 Task: customize the omni channel settings based on your specific business requirements.
Action: Mouse moved to (1172, 94)
Screenshot: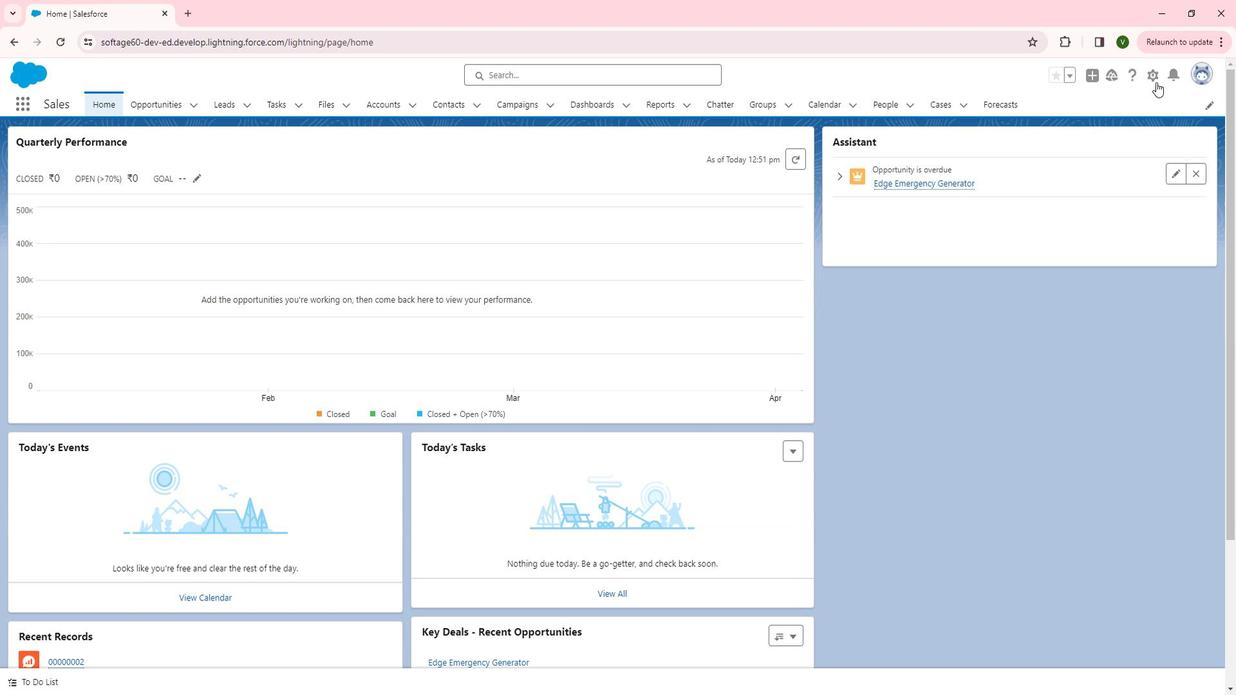 
Action: Mouse pressed left at (1172, 94)
Screenshot: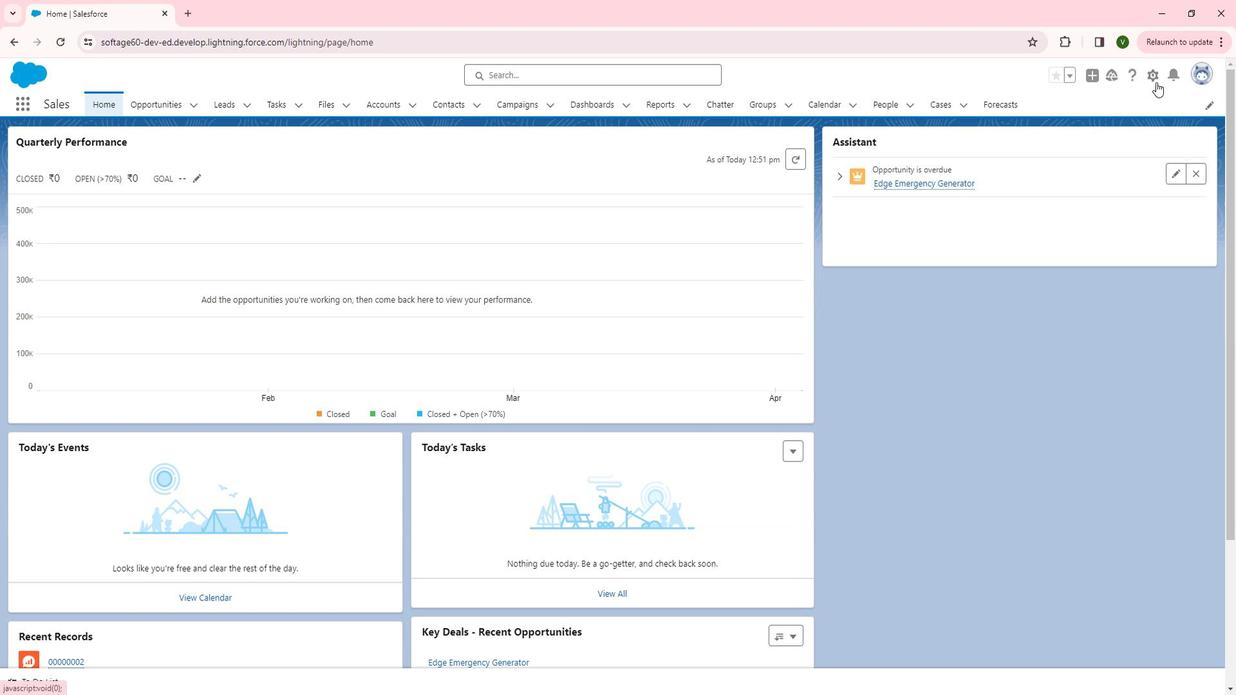 
Action: Mouse moved to (1143, 124)
Screenshot: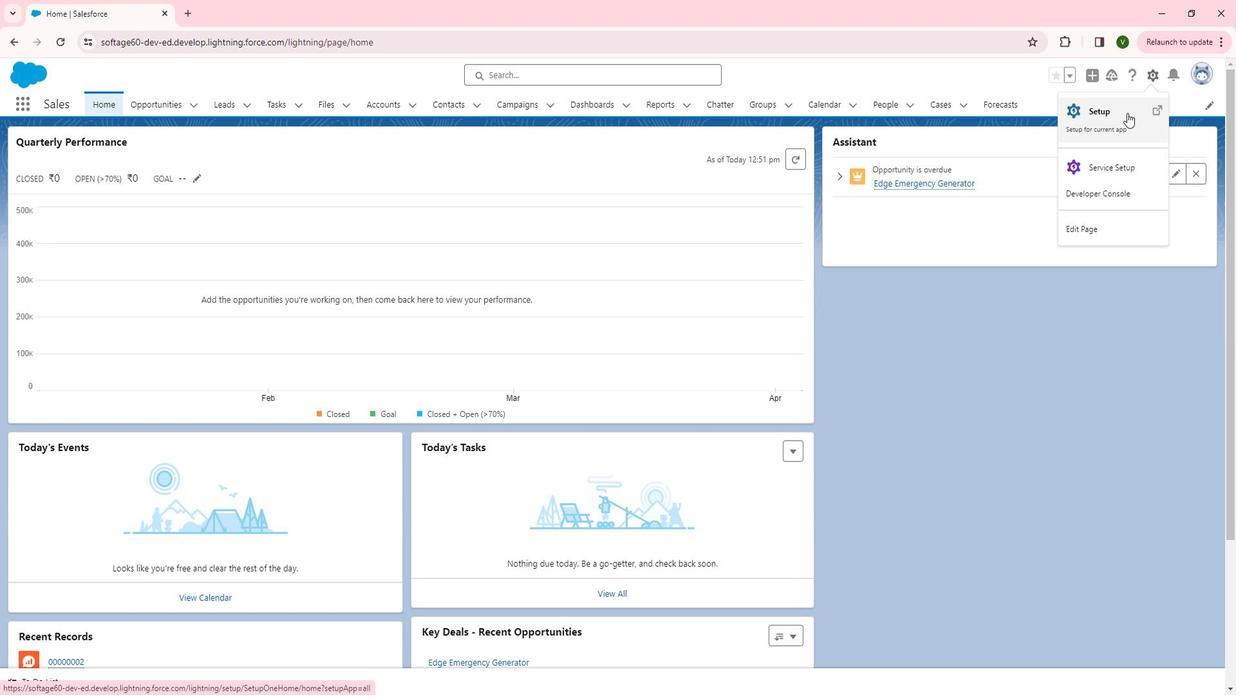 
Action: Mouse pressed left at (1143, 124)
Screenshot: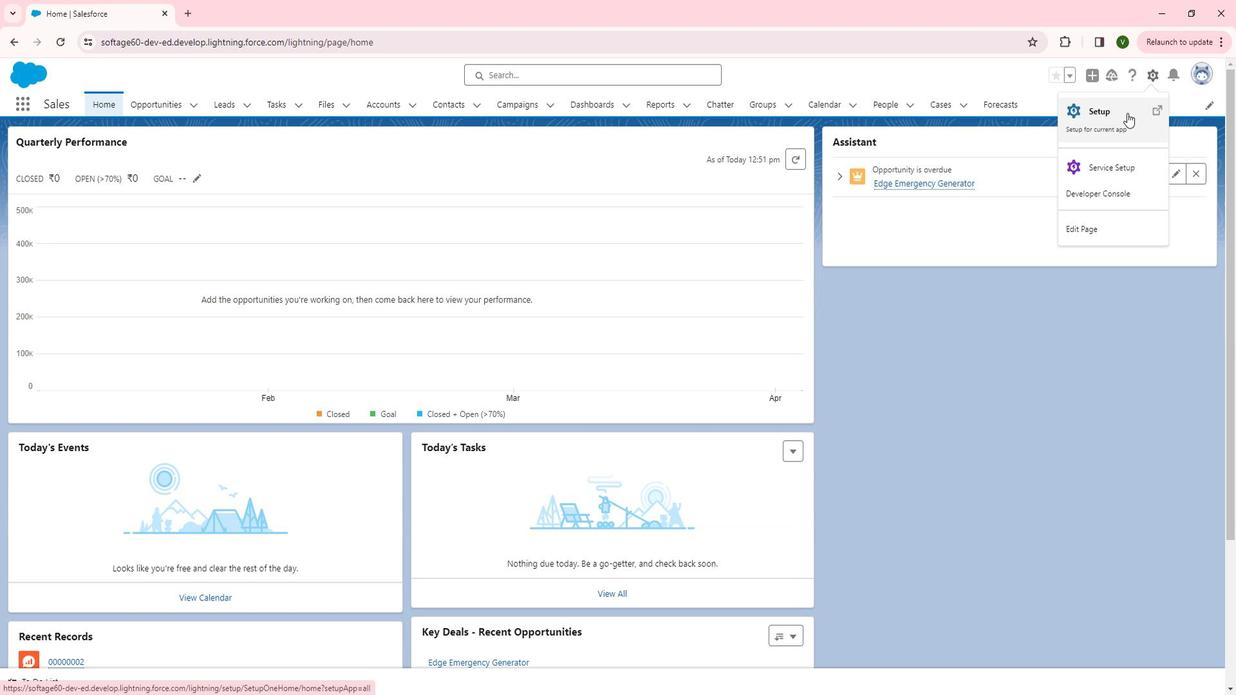 
Action: Mouse moved to (84, 376)
Screenshot: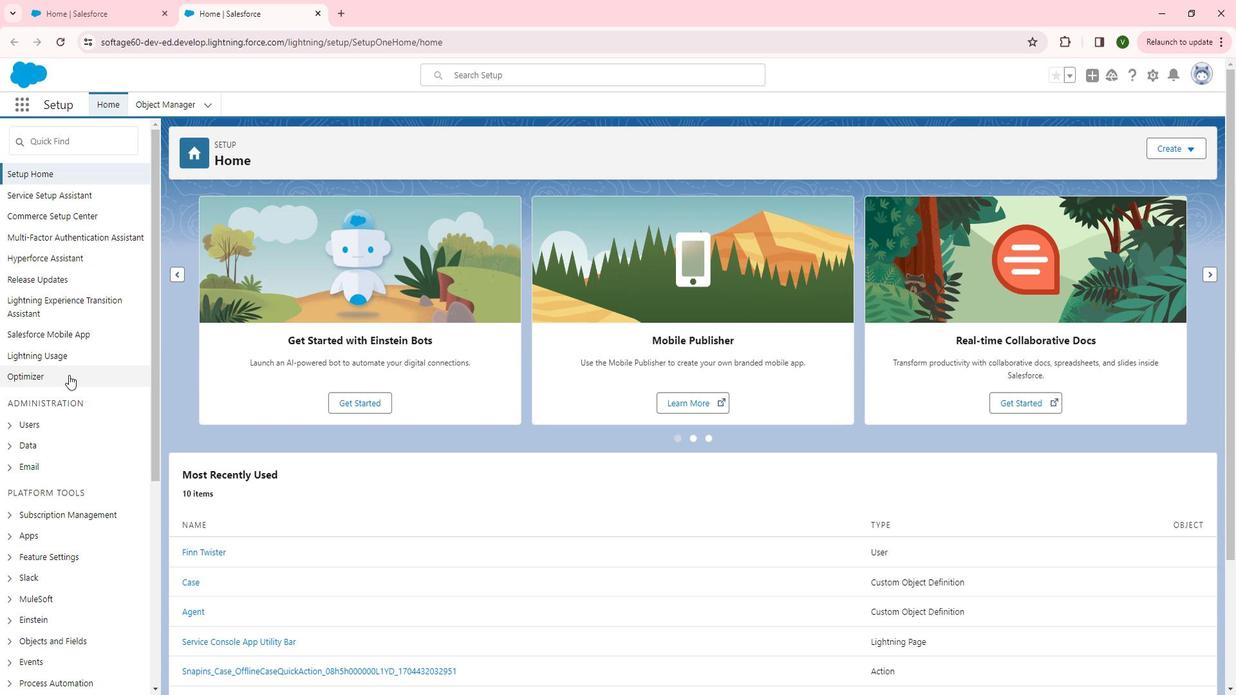 
Action: Mouse scrolled (84, 376) with delta (0, 0)
Screenshot: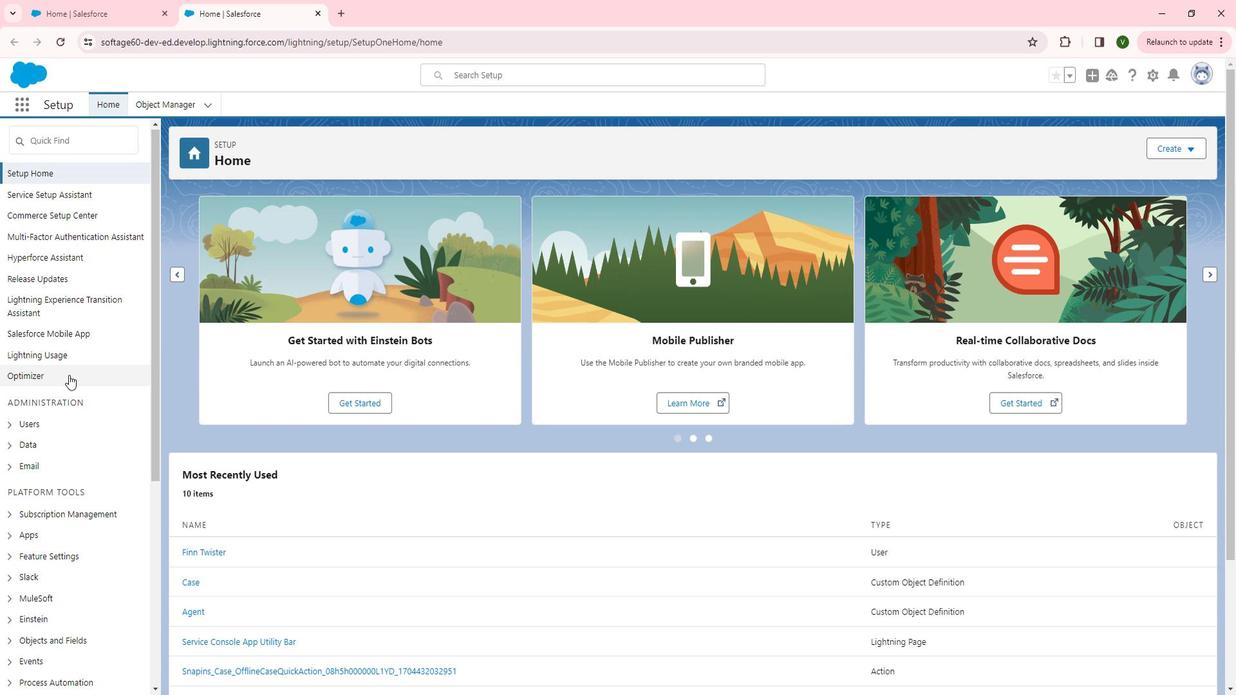 
Action: Mouse scrolled (84, 376) with delta (0, 0)
Screenshot: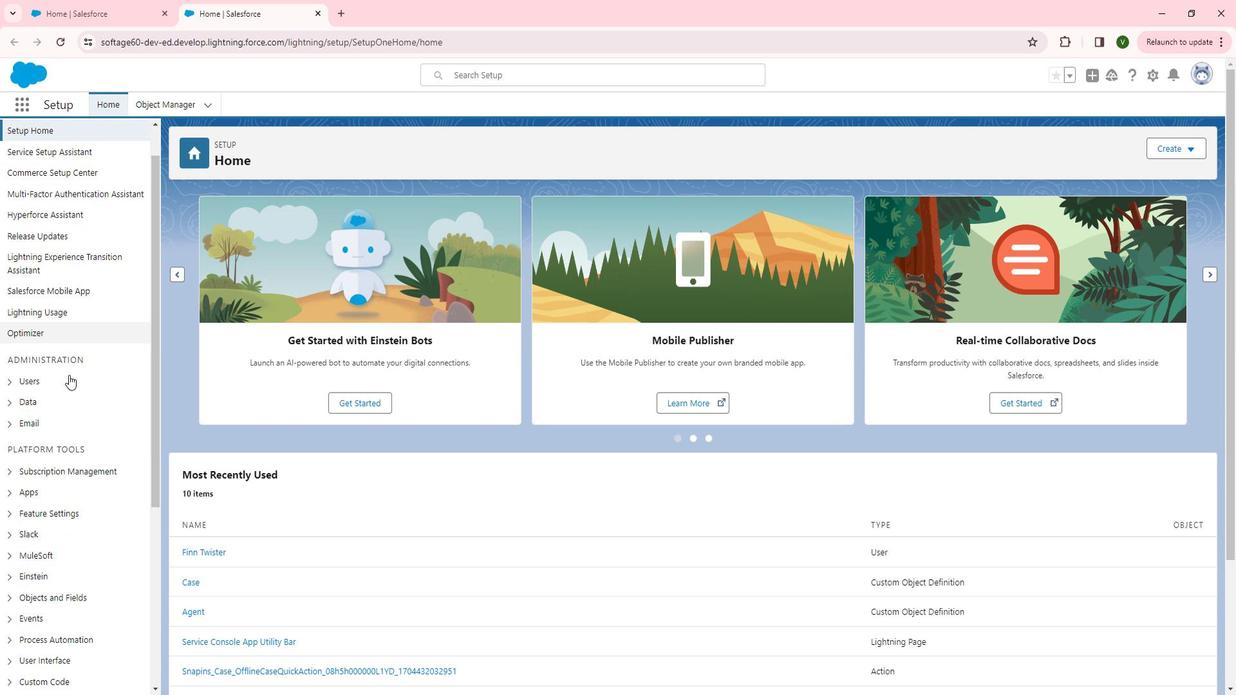 
Action: Mouse moved to (26, 423)
Screenshot: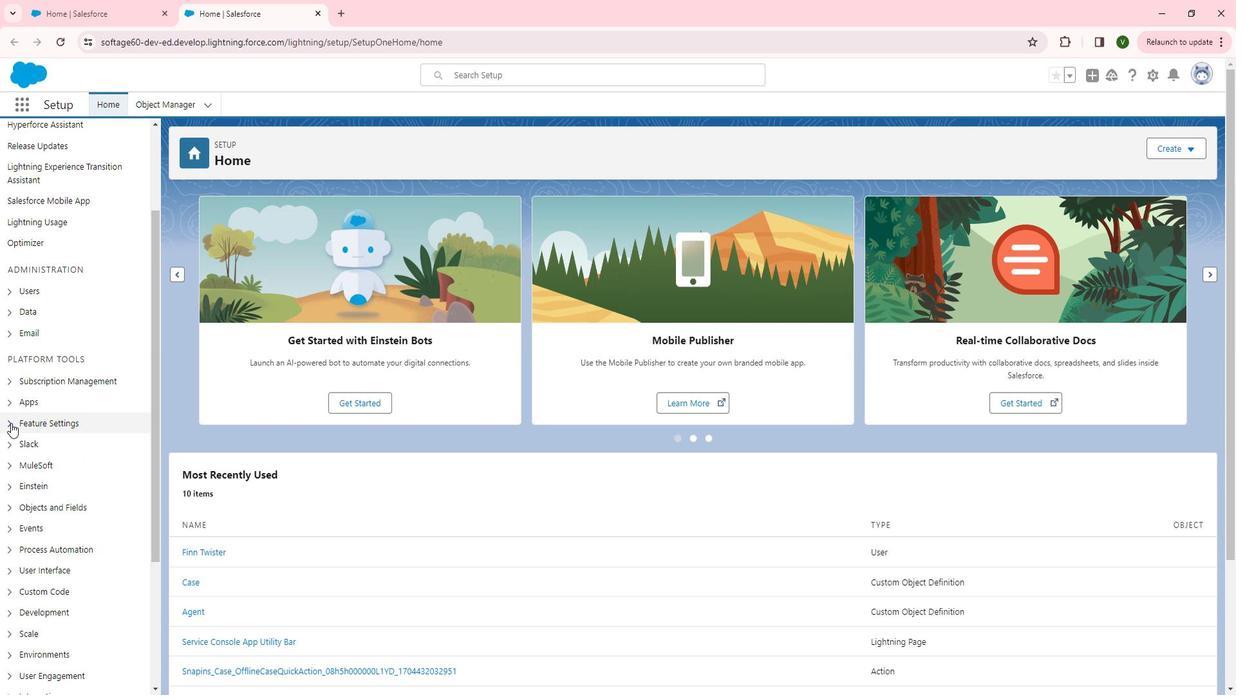 
Action: Mouse pressed left at (26, 423)
Screenshot: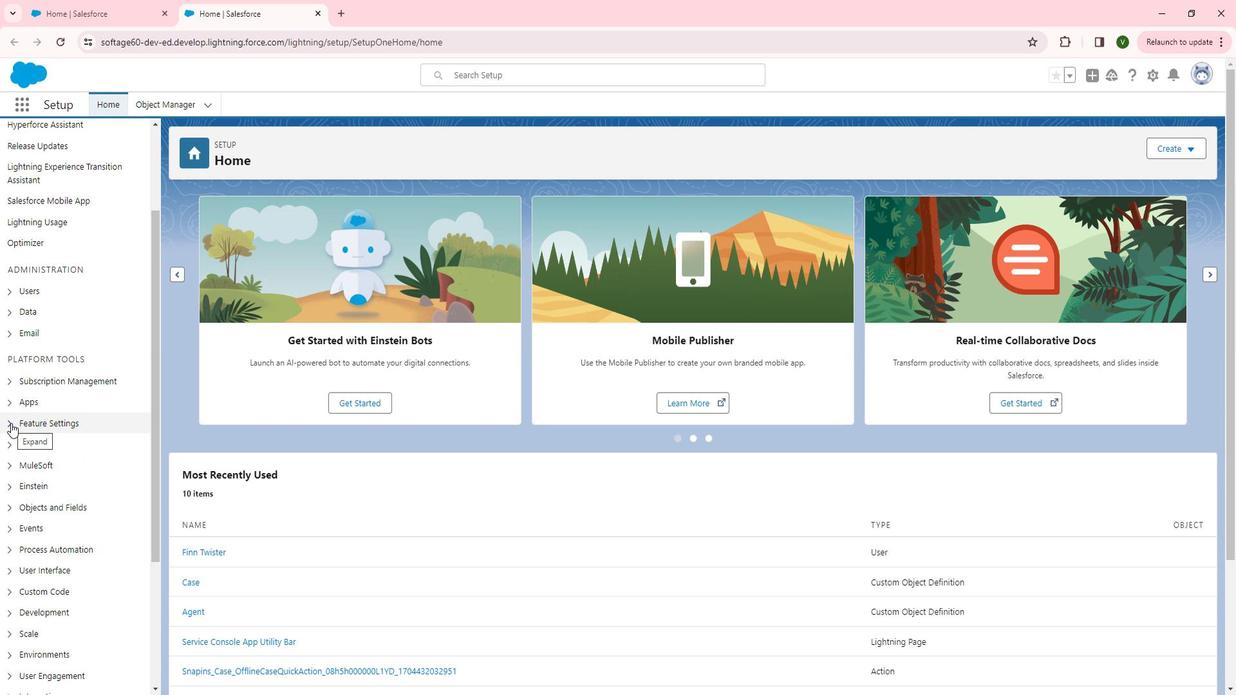 
Action: Mouse moved to (27, 430)
Screenshot: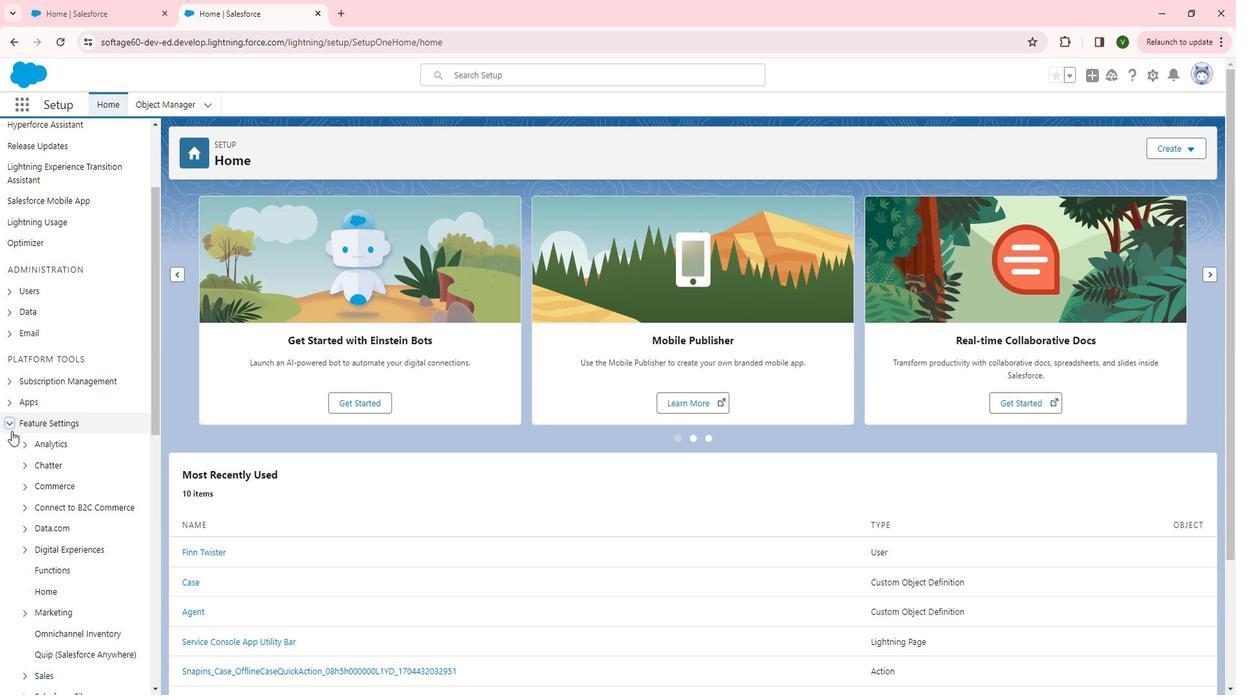 
Action: Mouse scrolled (27, 430) with delta (0, 0)
Screenshot: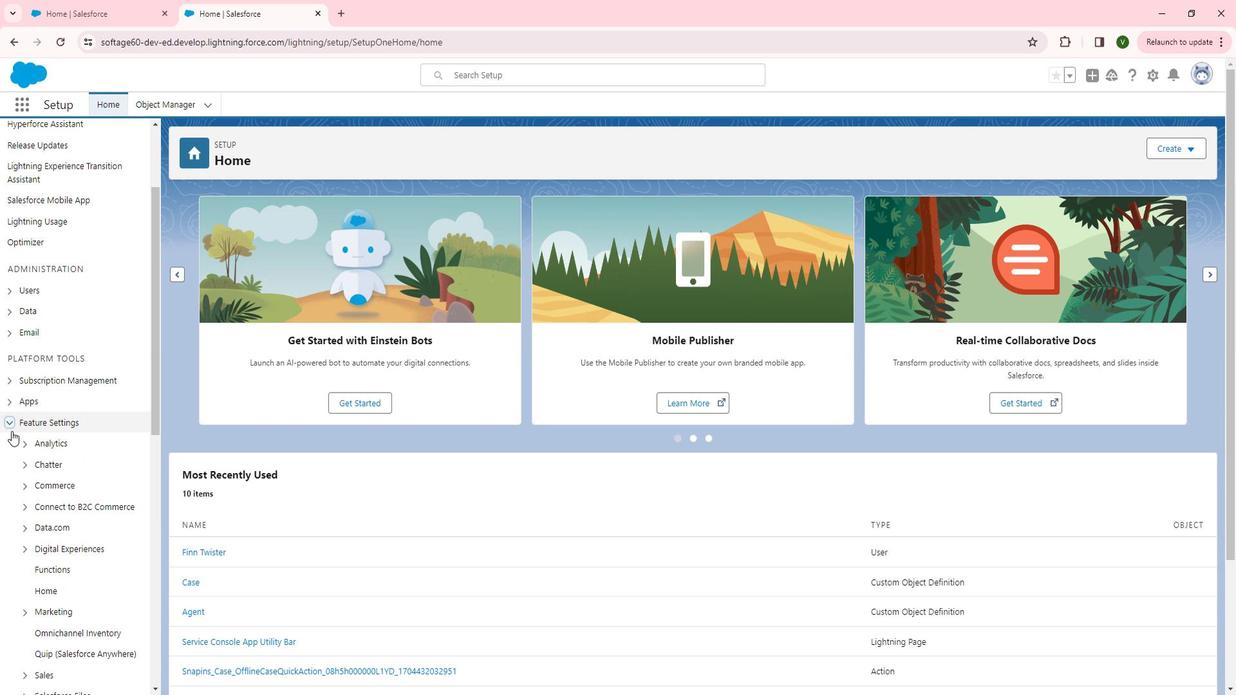 
Action: Mouse scrolled (27, 430) with delta (0, 0)
Screenshot: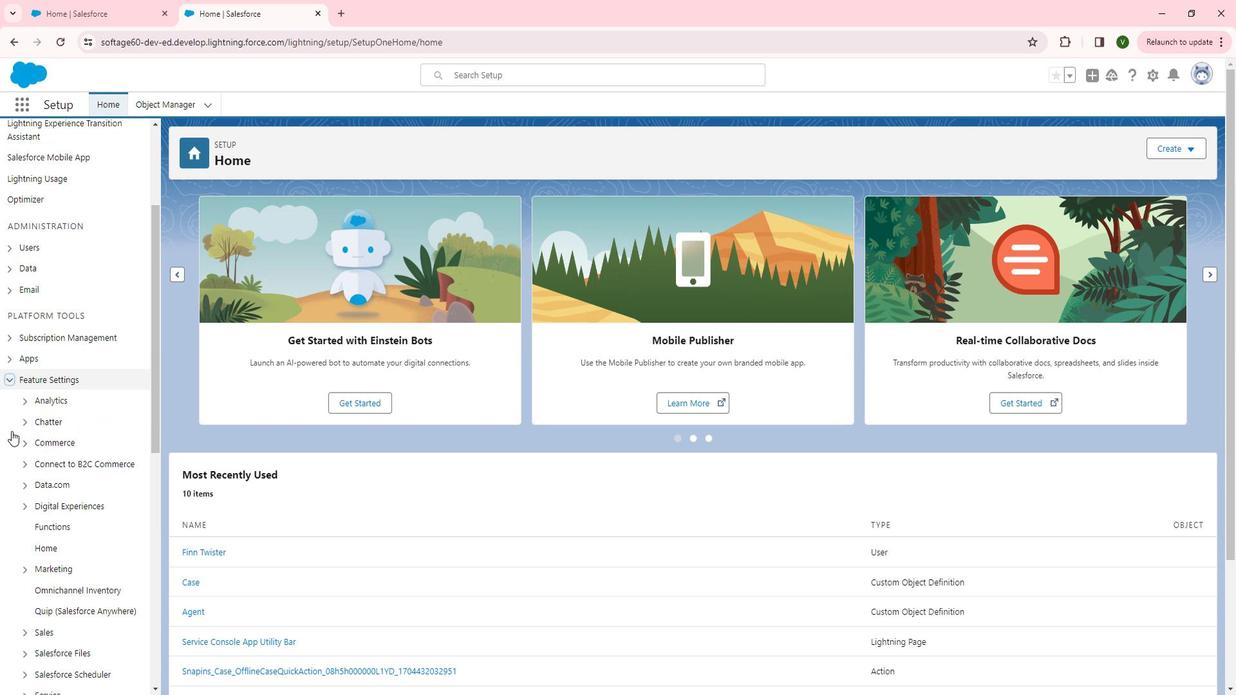 
Action: Mouse moved to (67, 452)
Screenshot: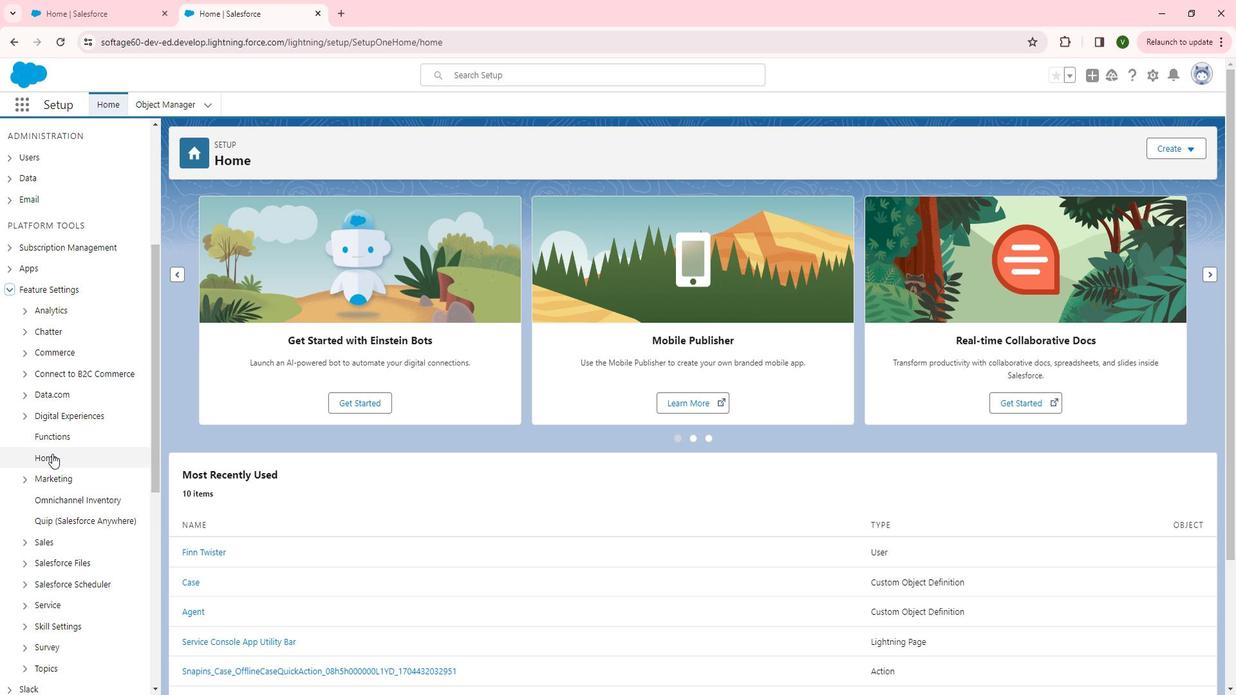 
Action: Mouse scrolled (67, 452) with delta (0, 0)
Screenshot: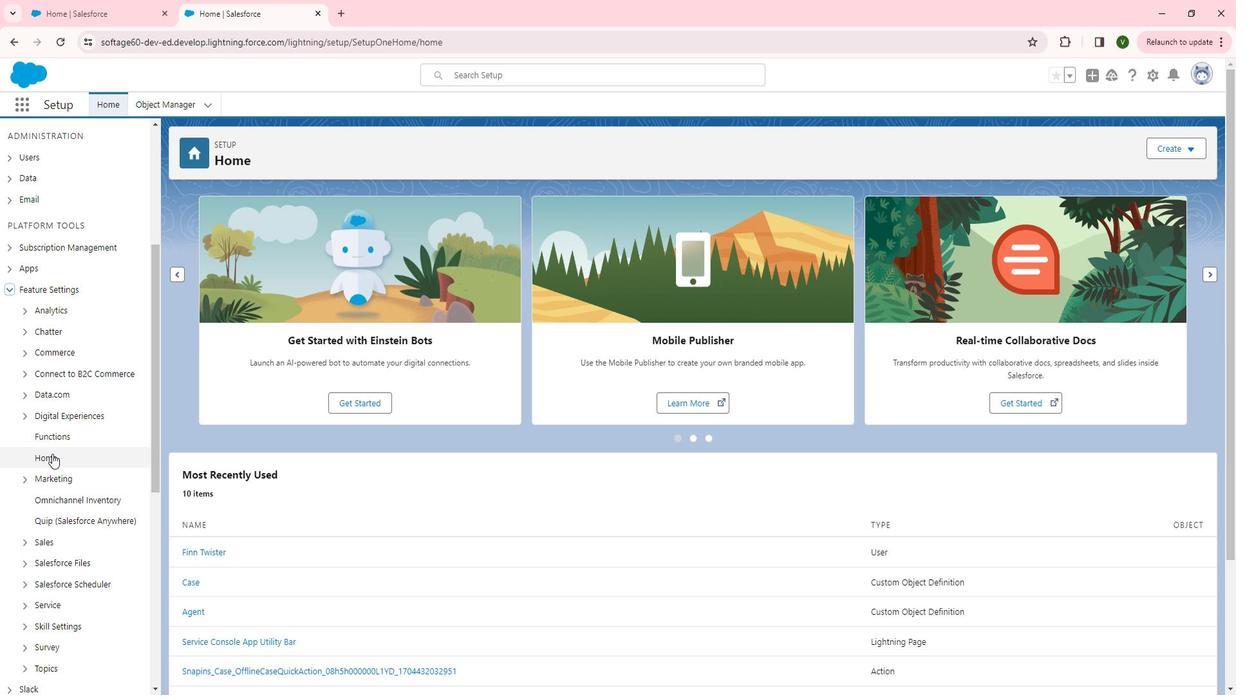 
Action: Mouse moved to (66, 453)
Screenshot: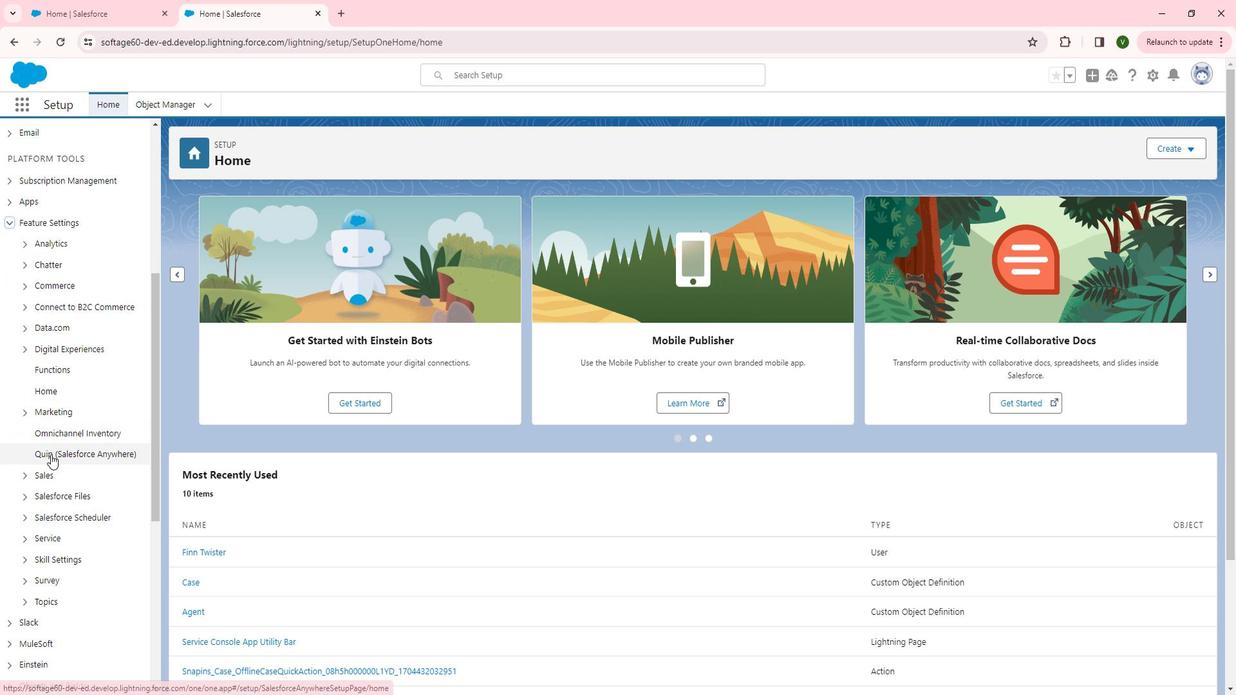 
Action: Mouse scrolled (66, 452) with delta (0, 0)
Screenshot: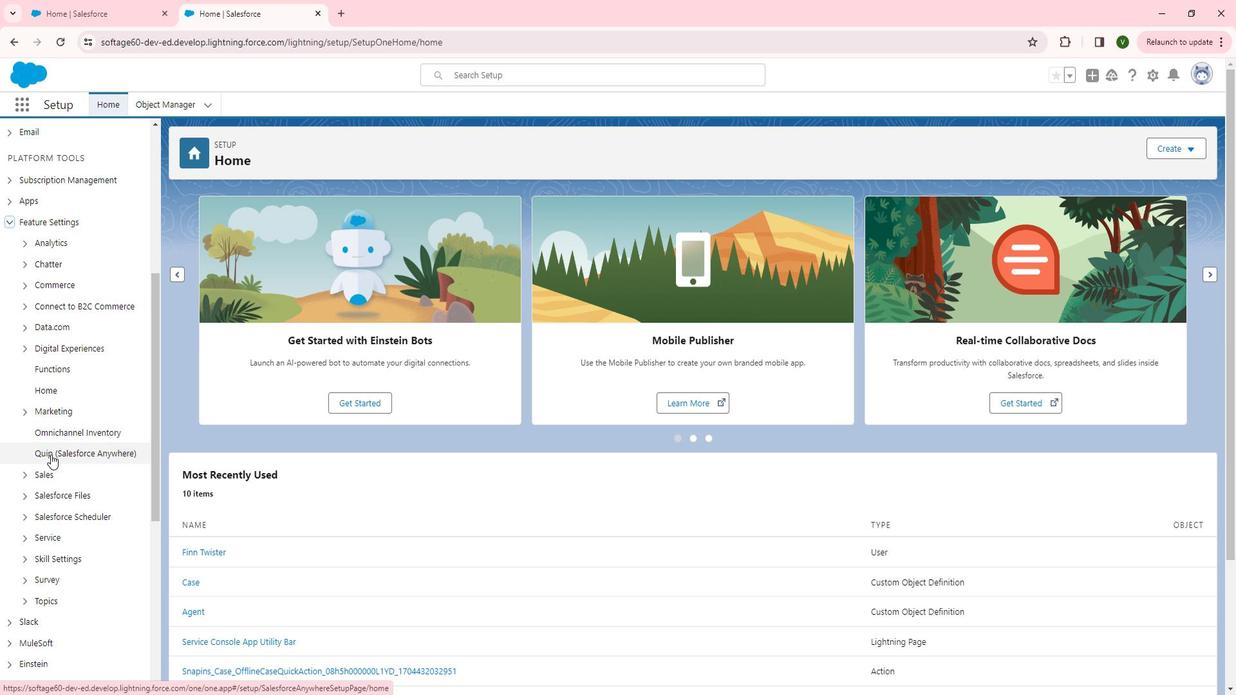 
Action: Mouse moved to (38, 469)
Screenshot: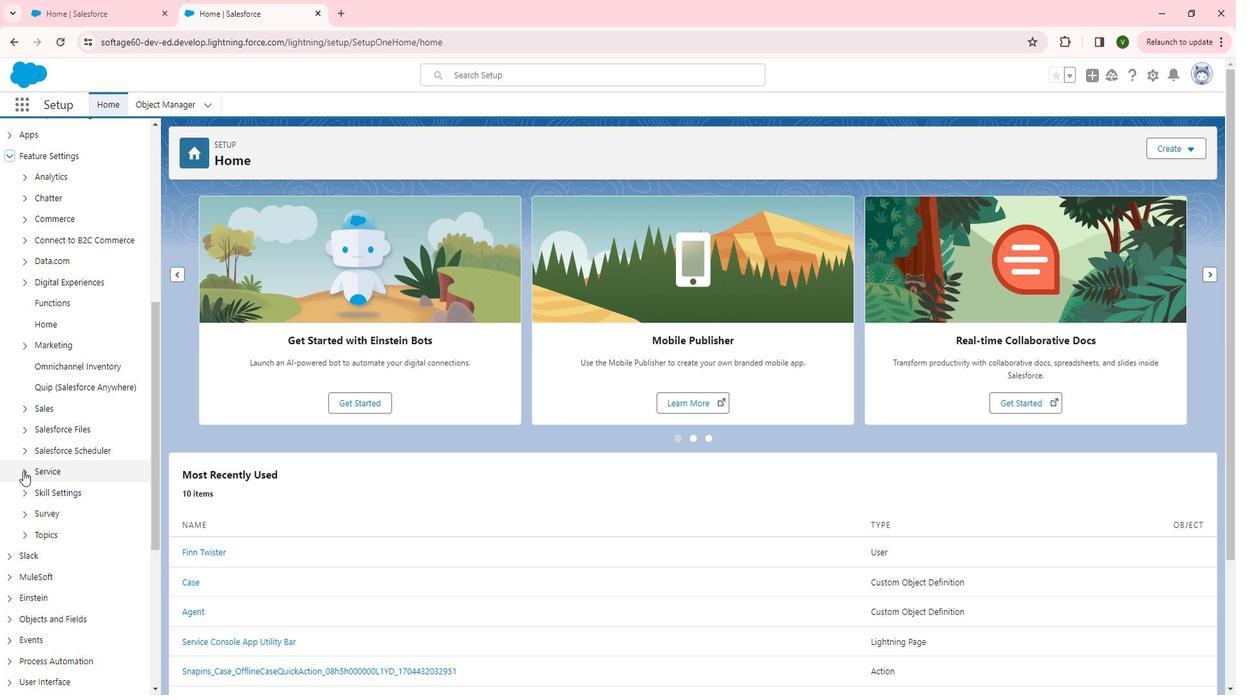 
Action: Mouse pressed left at (38, 469)
Screenshot: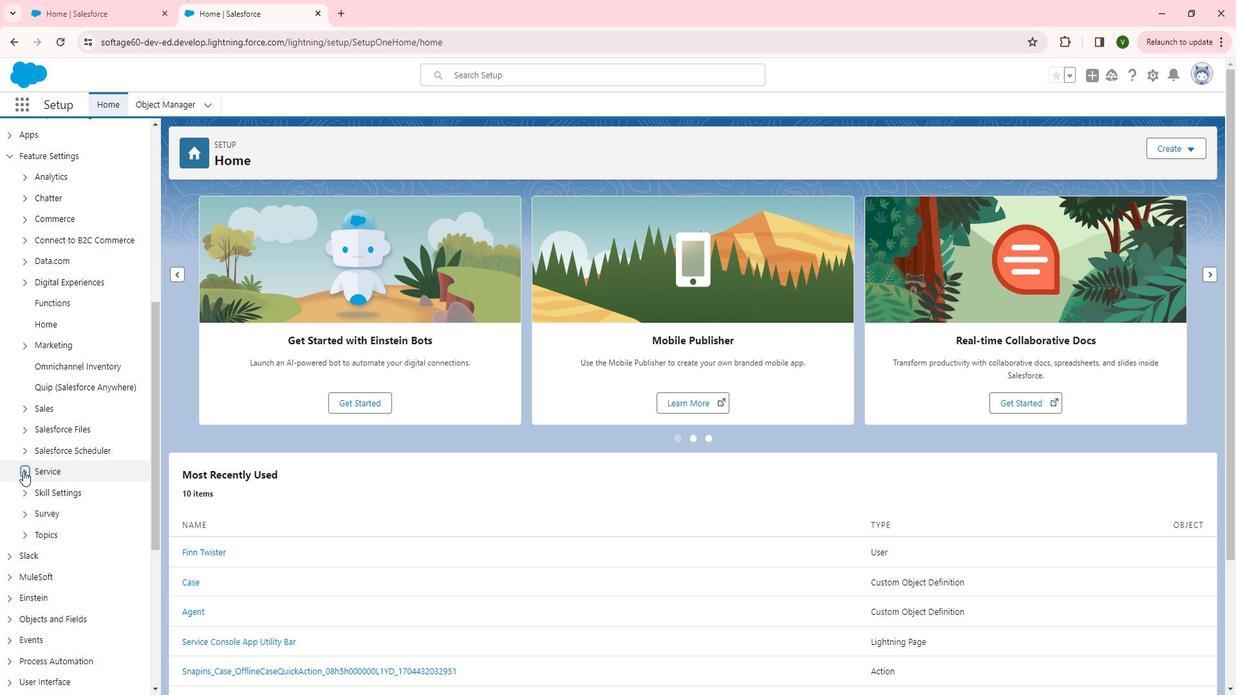 
Action: Mouse moved to (110, 471)
Screenshot: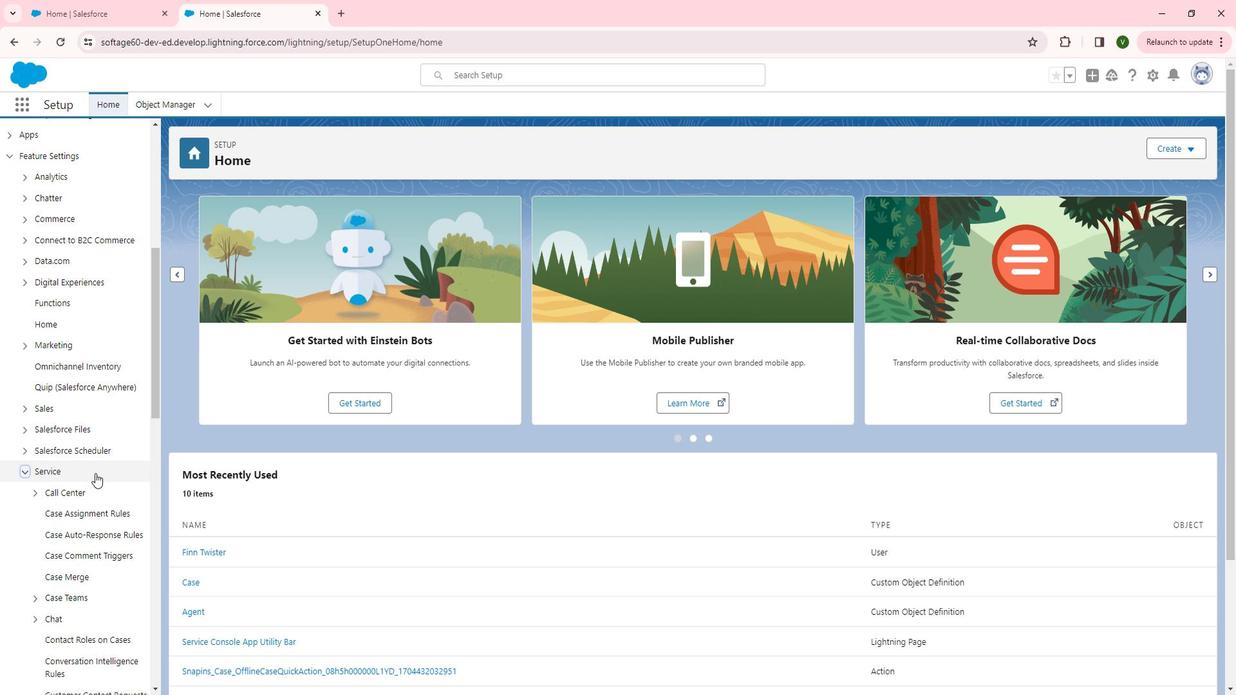 
Action: Mouse scrolled (110, 470) with delta (0, 0)
Screenshot: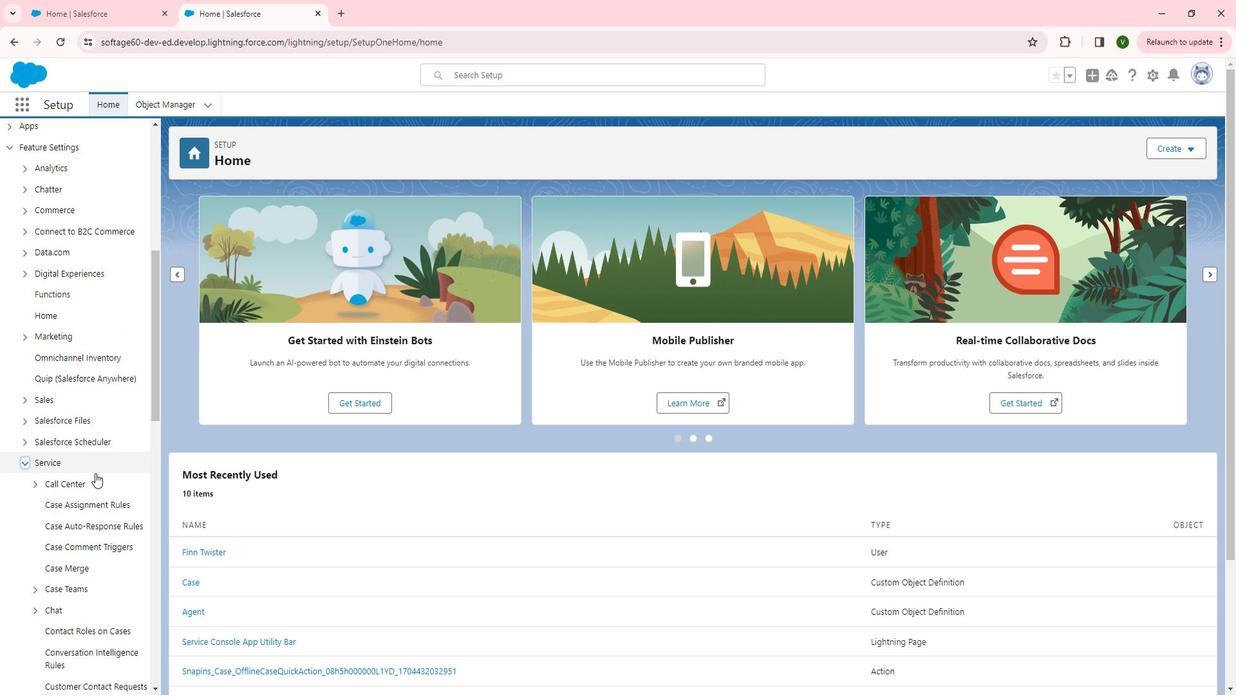 
Action: Mouse scrolled (110, 470) with delta (0, 0)
Screenshot: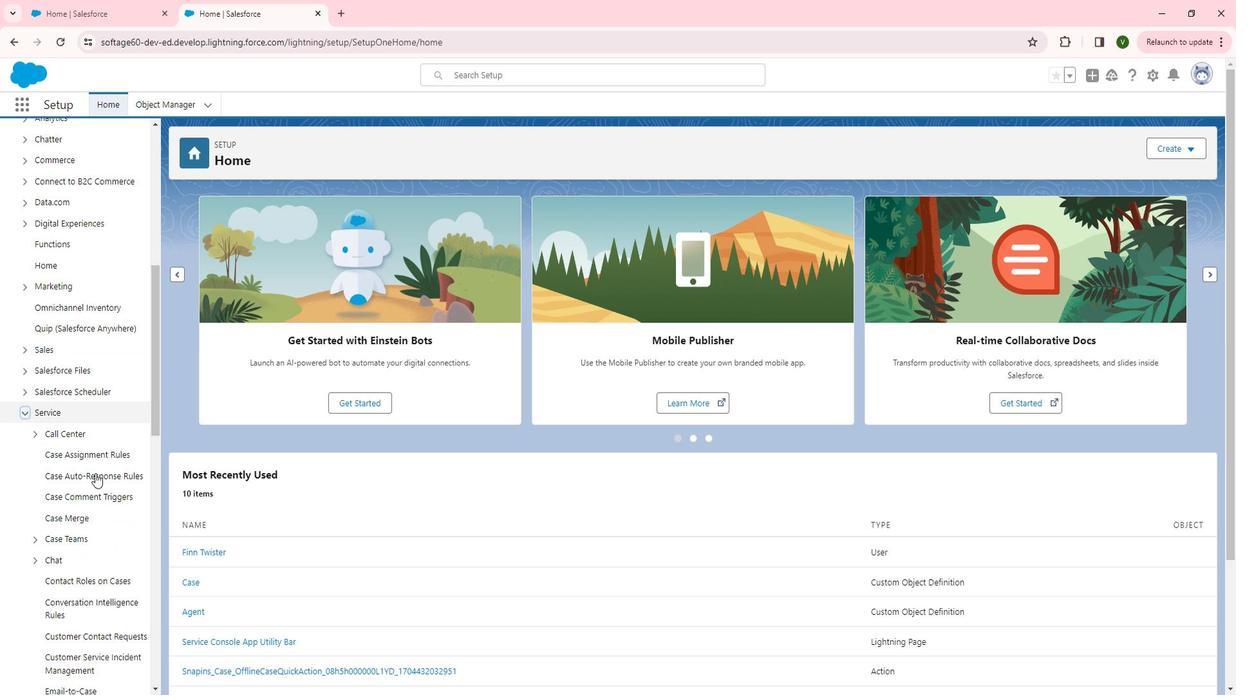 
Action: Mouse scrolled (110, 470) with delta (0, 0)
Screenshot: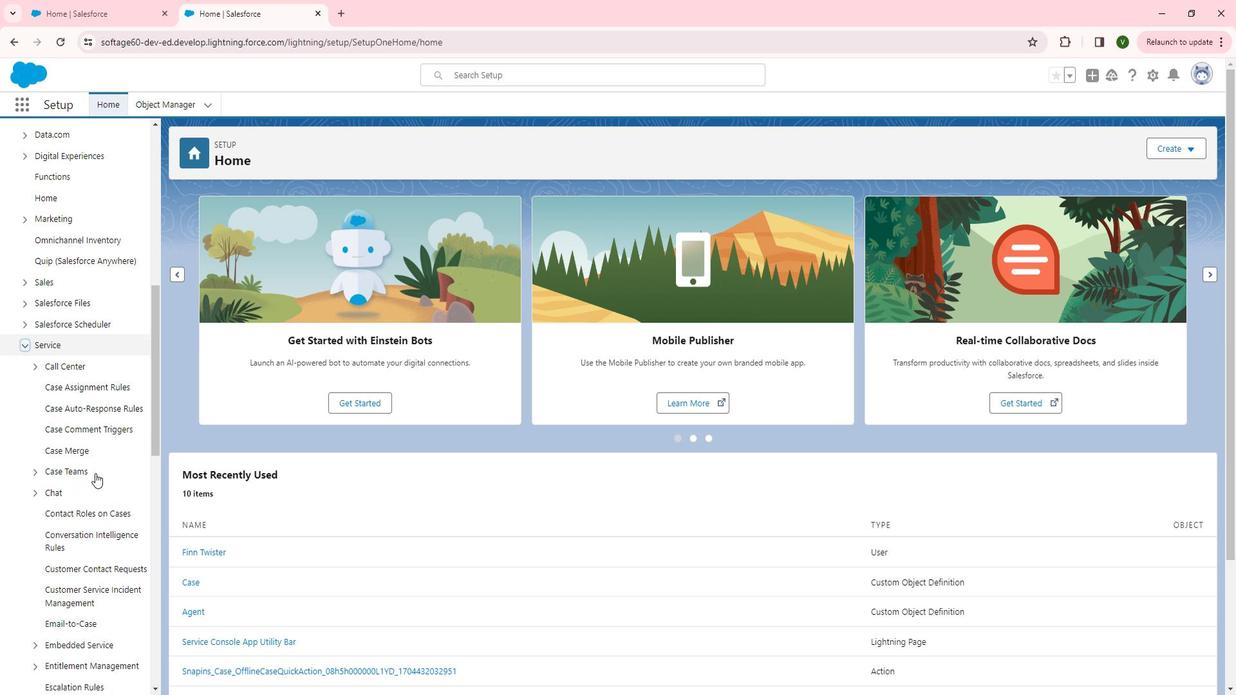 
Action: Mouse scrolled (110, 470) with delta (0, 0)
Screenshot: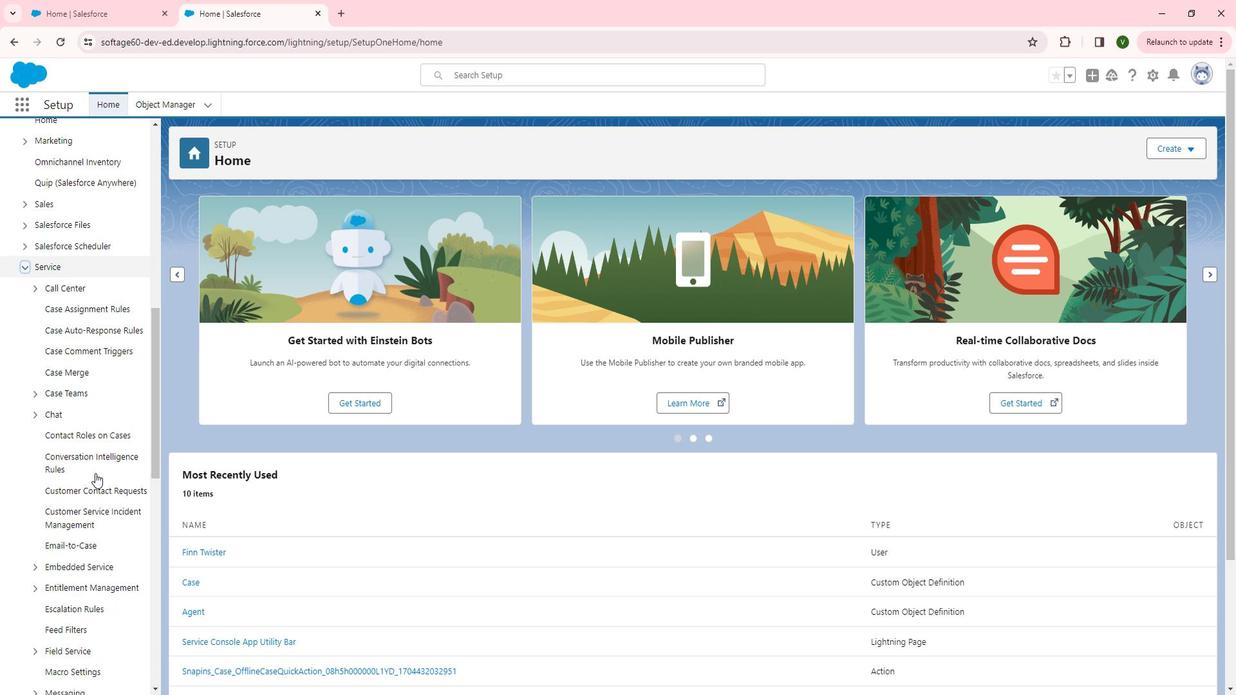 
Action: Mouse moved to (107, 470)
Screenshot: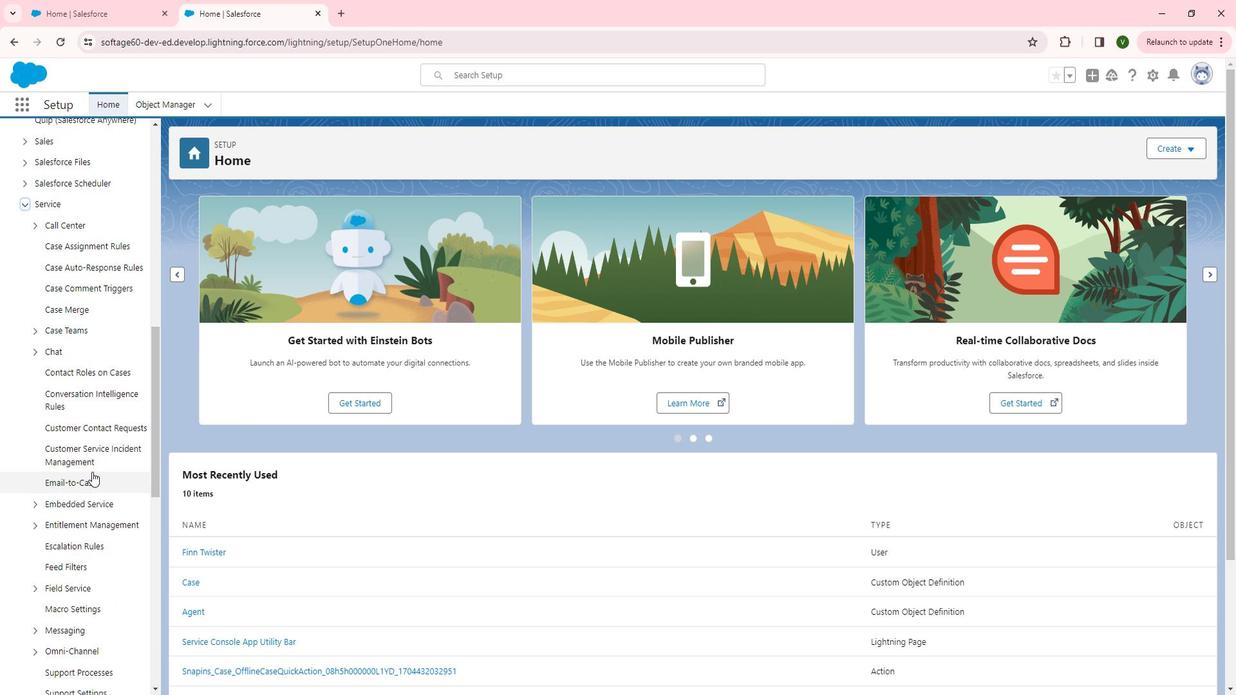 
Action: Mouse scrolled (107, 469) with delta (0, 0)
Screenshot: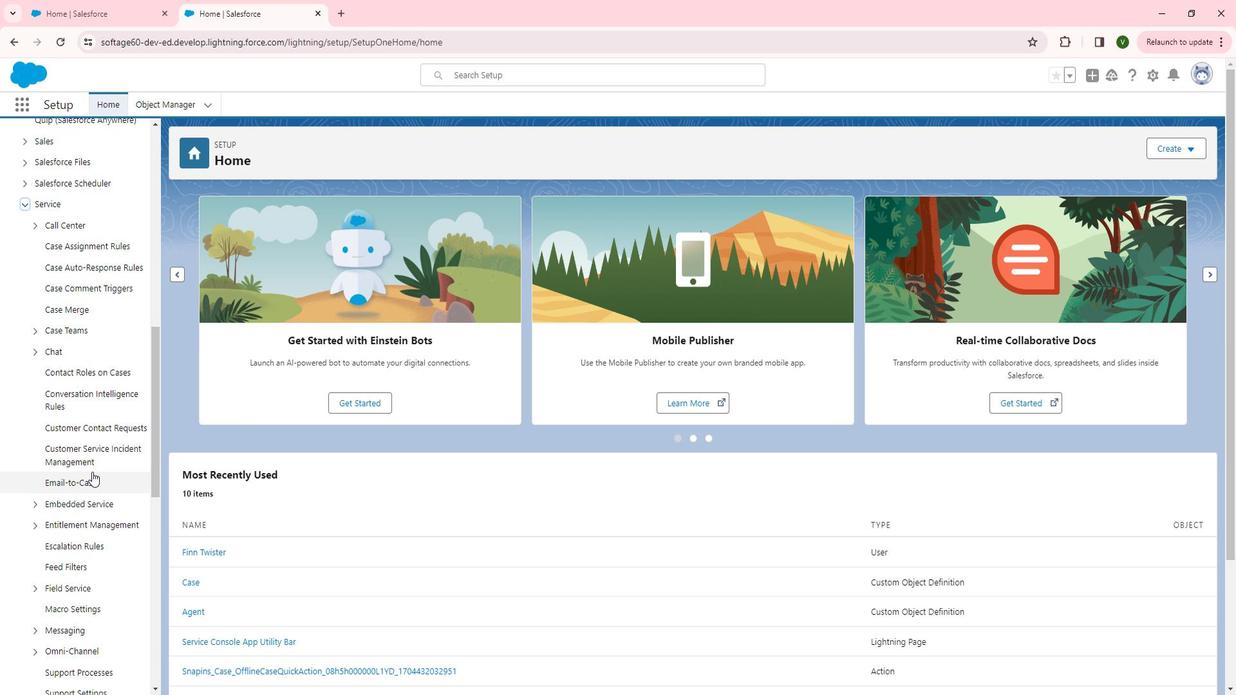
Action: Mouse scrolled (107, 469) with delta (0, 0)
Screenshot: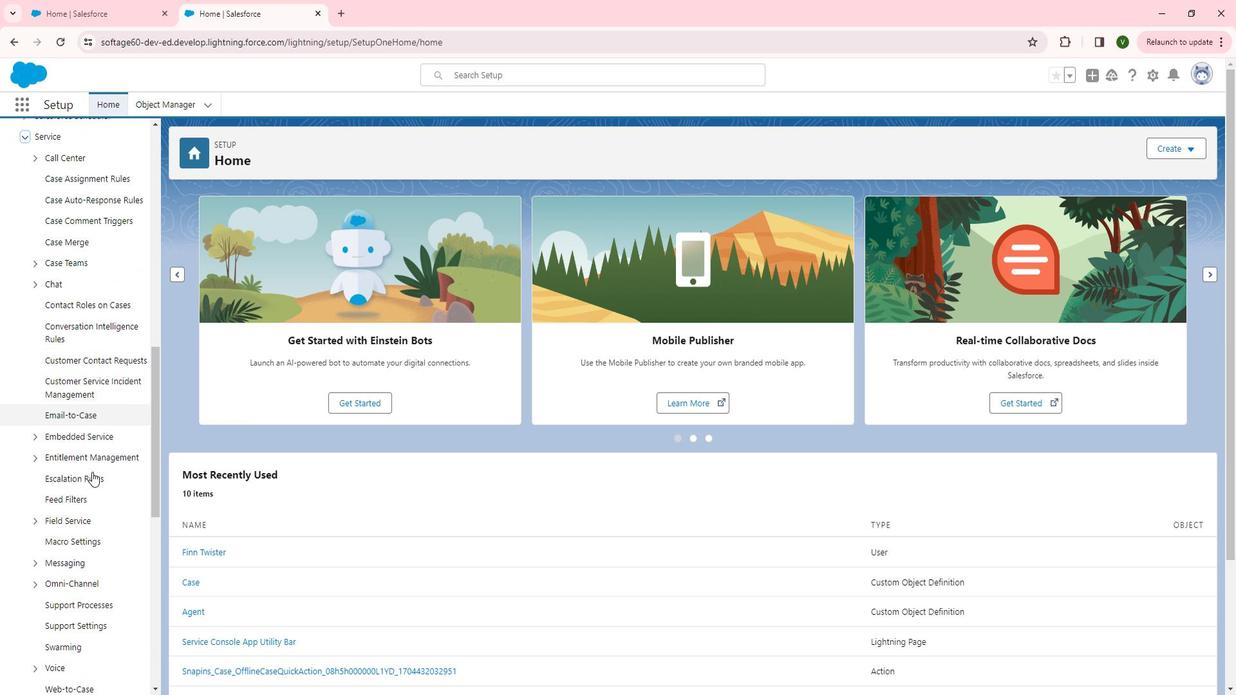 
Action: Mouse moved to (52, 516)
Screenshot: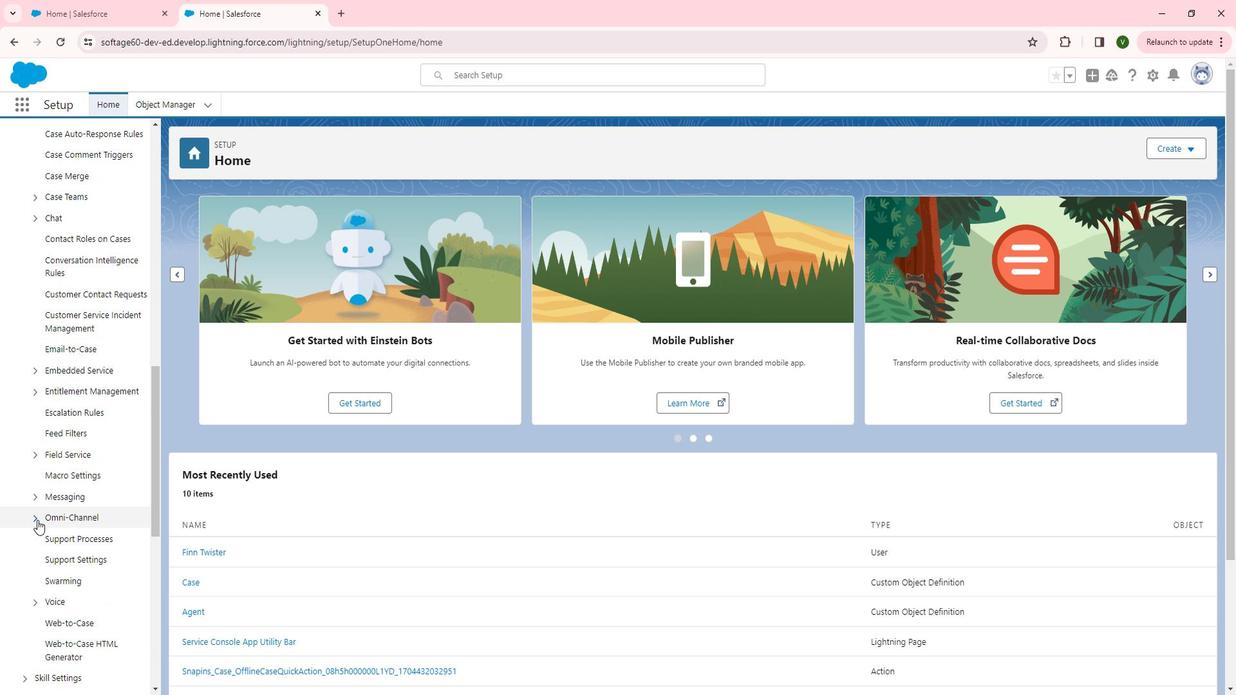 
Action: Mouse pressed left at (52, 516)
Screenshot: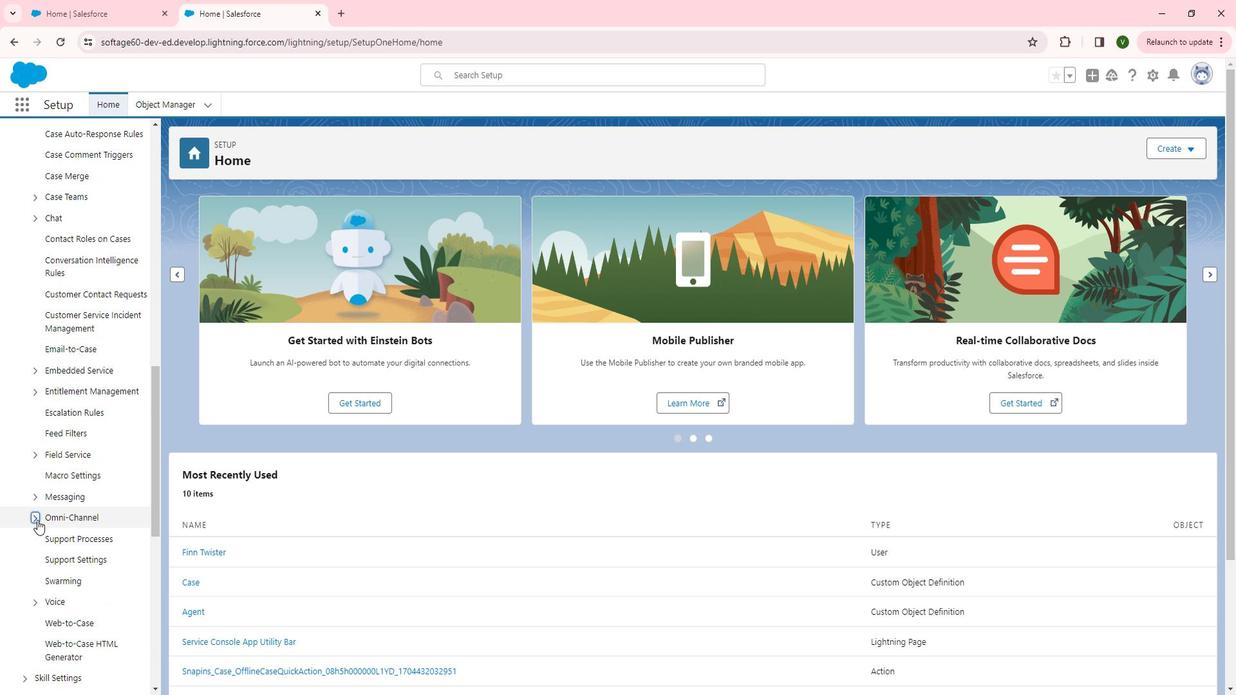 
Action: Mouse moved to (92, 540)
Screenshot: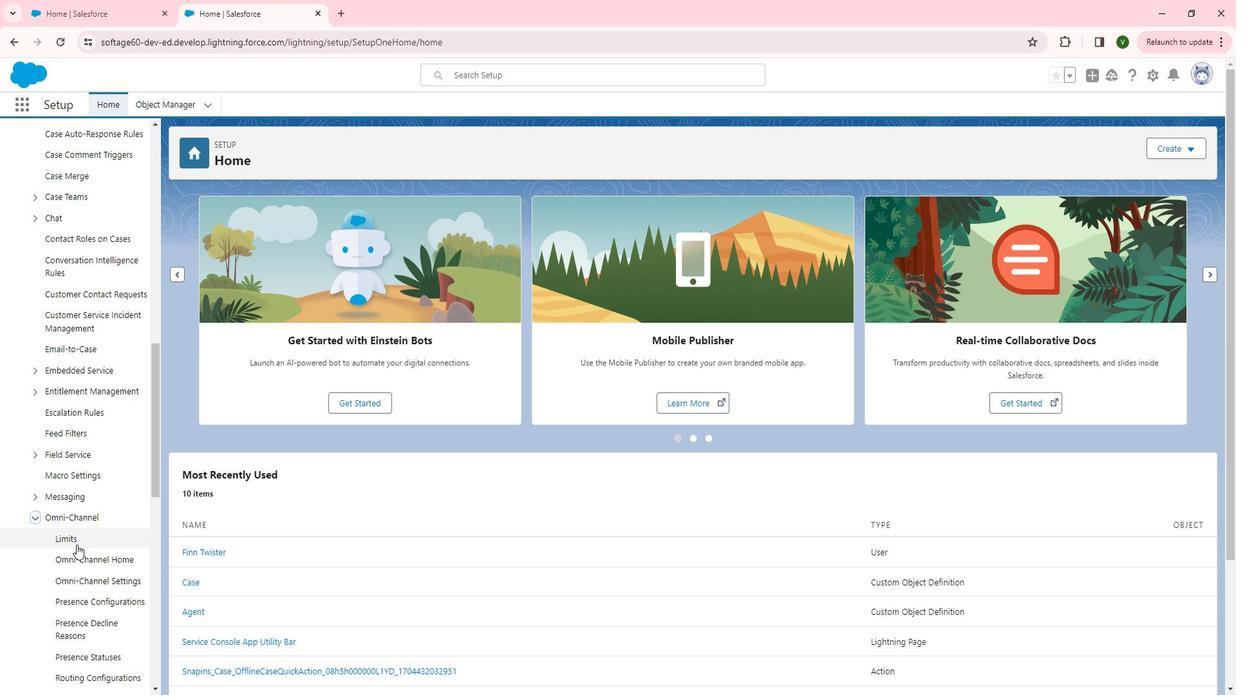 
Action: Mouse scrolled (92, 539) with delta (0, 0)
Screenshot: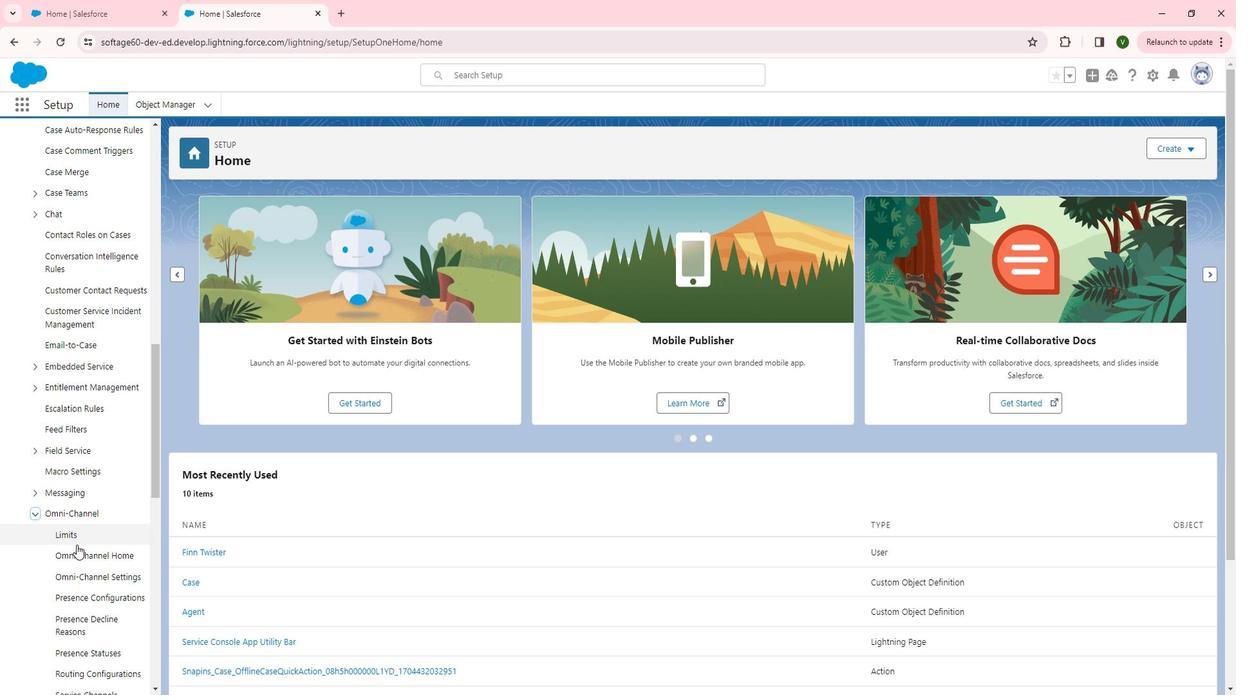 
Action: Mouse moved to (123, 508)
Screenshot: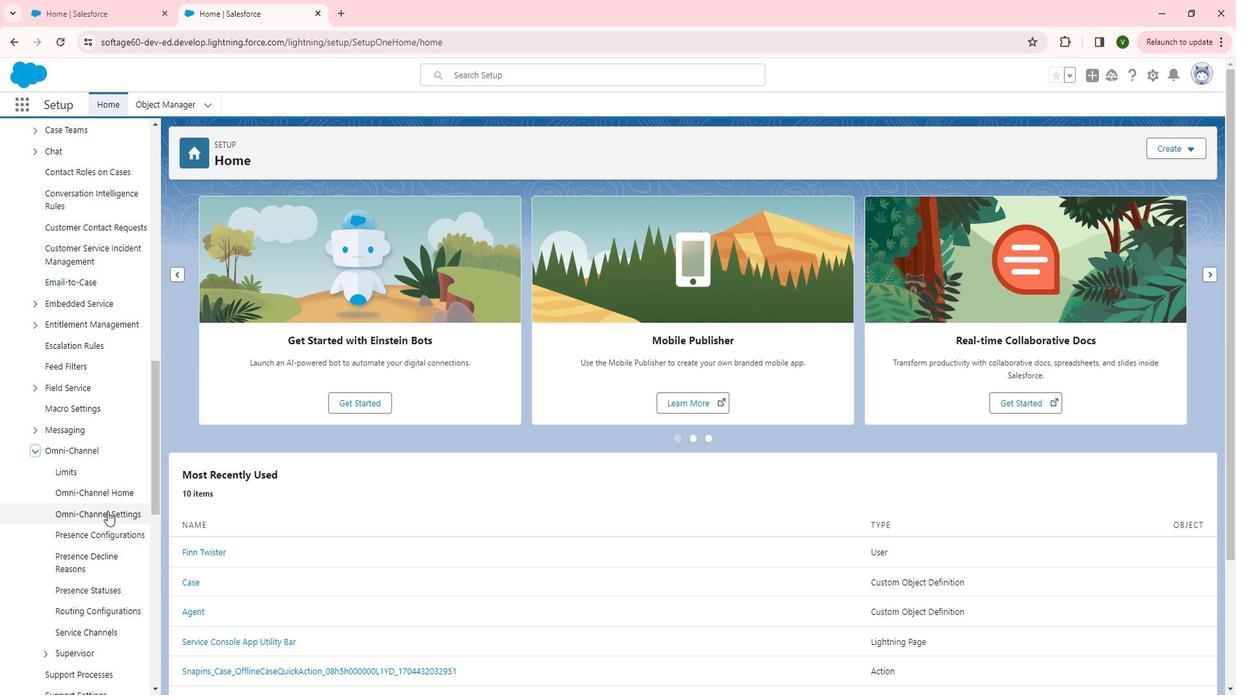 
Action: Mouse pressed left at (123, 508)
Screenshot: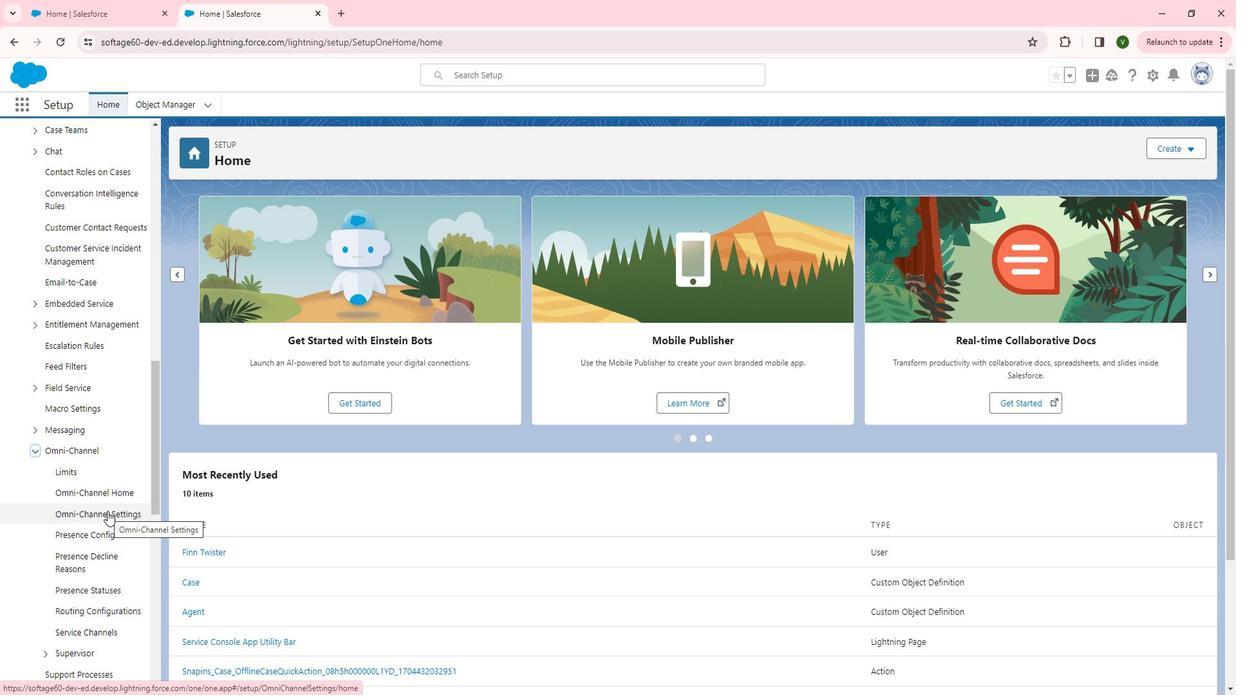 
Action: Mouse moved to (398, 369)
Screenshot: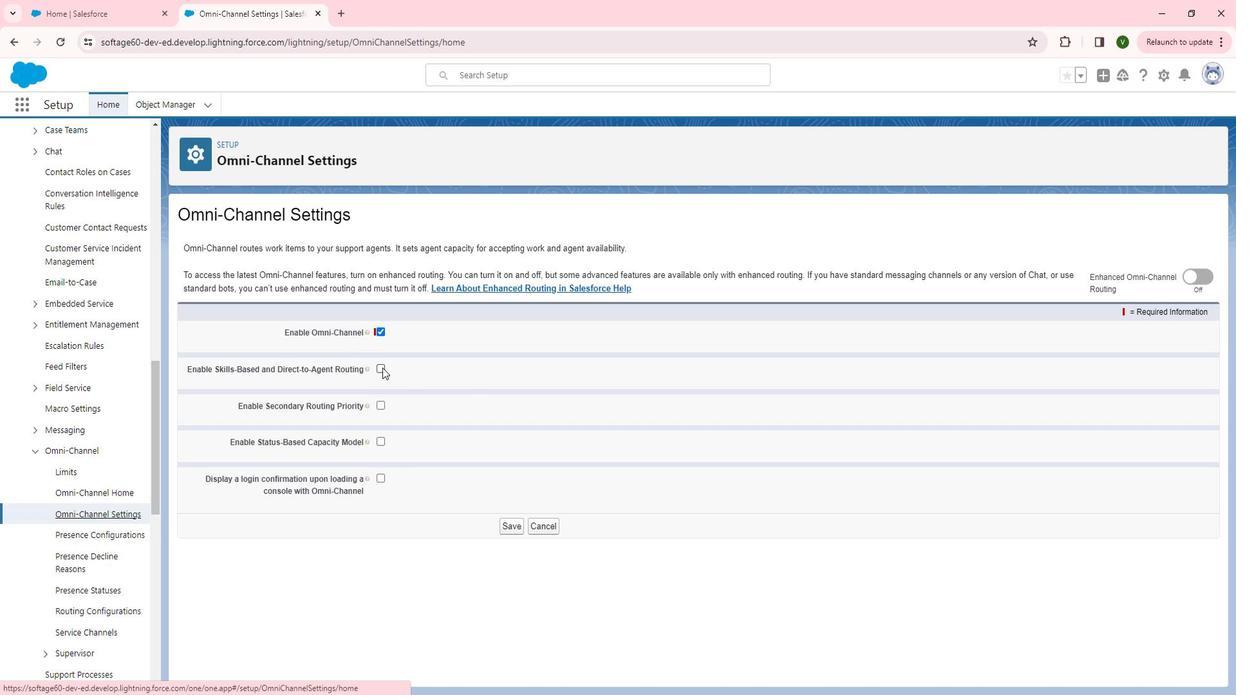 
Action: Mouse pressed left at (398, 369)
Screenshot: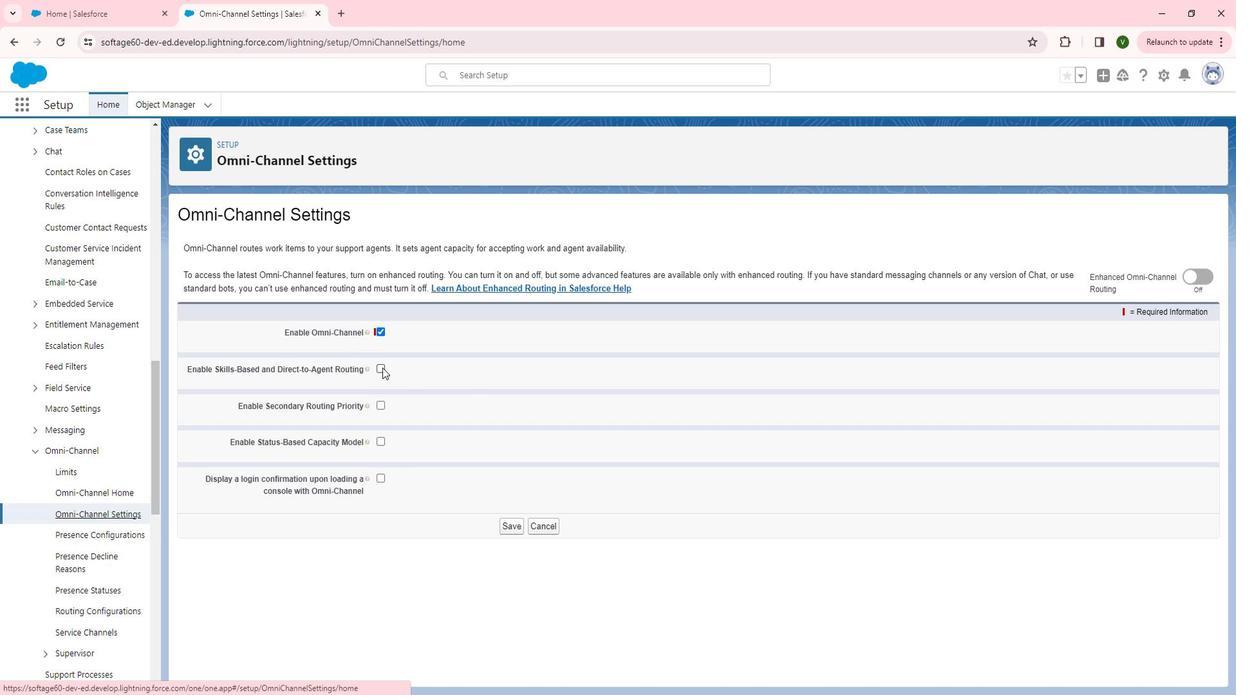 
Action: Mouse moved to (398, 406)
Screenshot: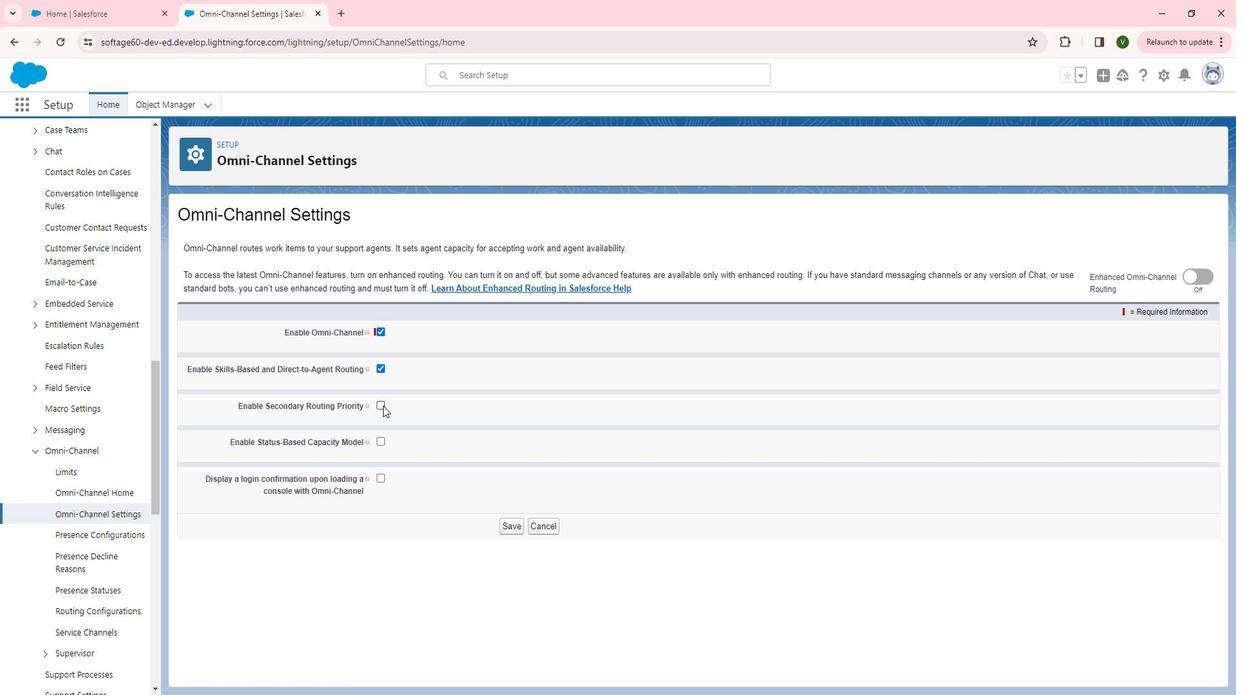 
Action: Mouse pressed left at (398, 406)
Screenshot: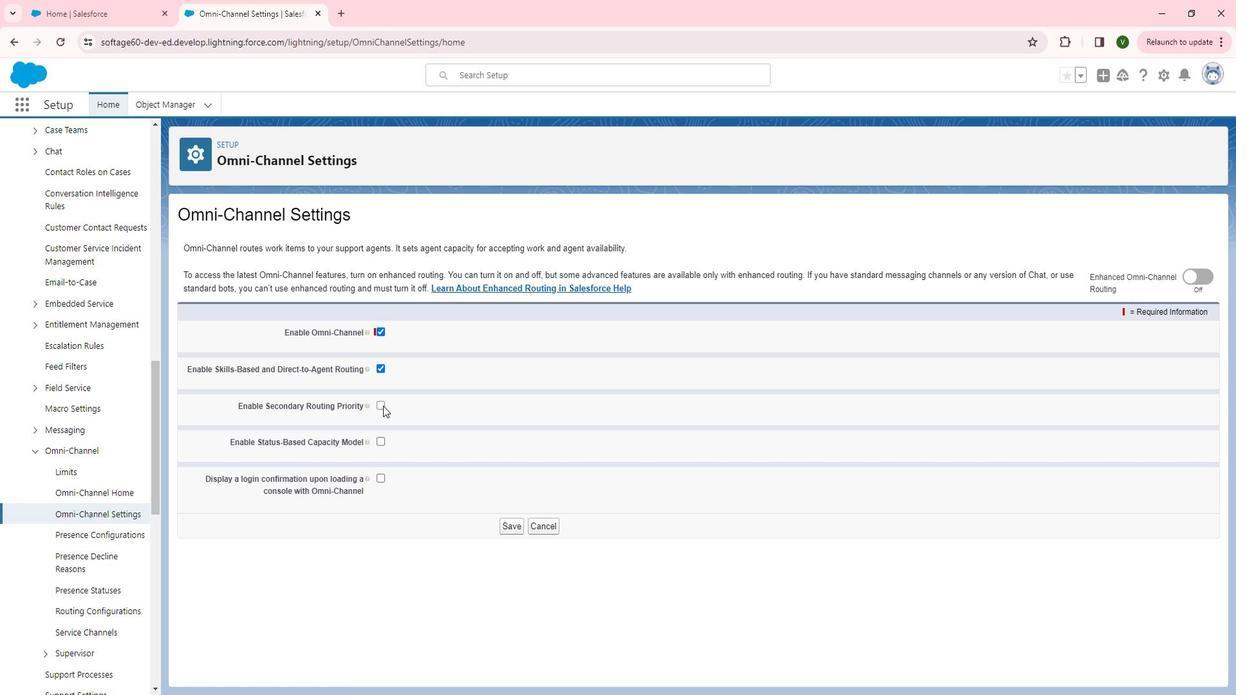 
Action: Mouse moved to (398, 440)
Screenshot: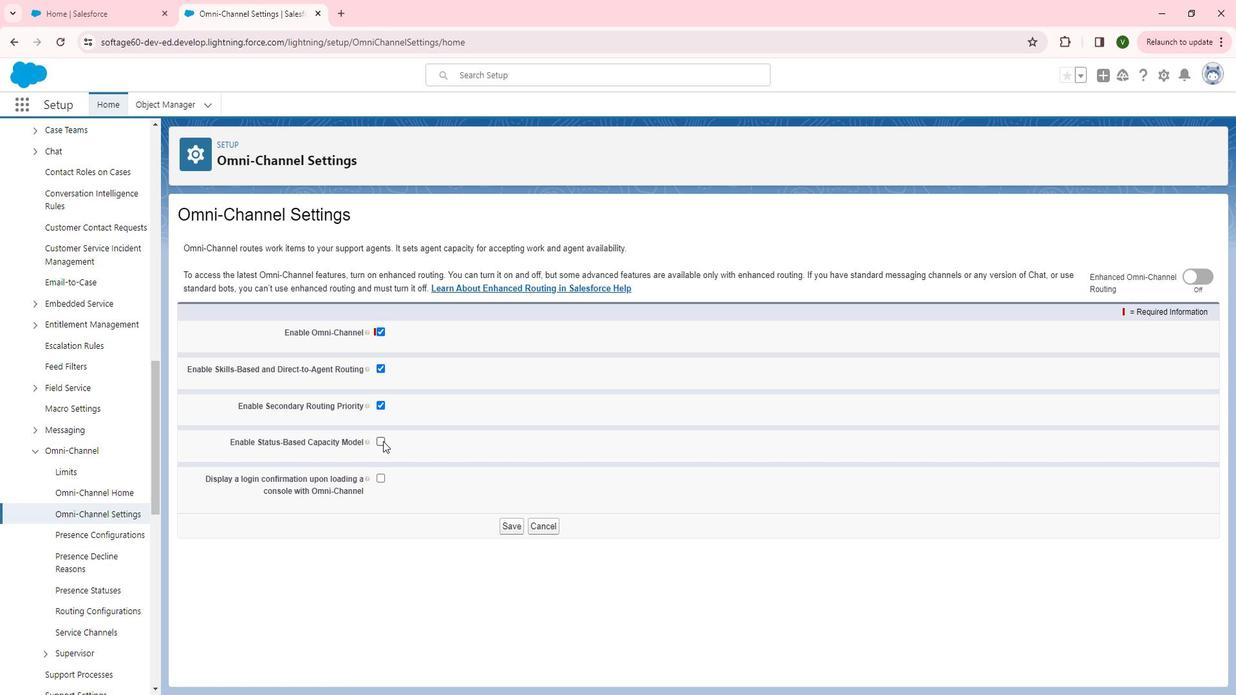 
Action: Mouse pressed left at (398, 440)
Screenshot: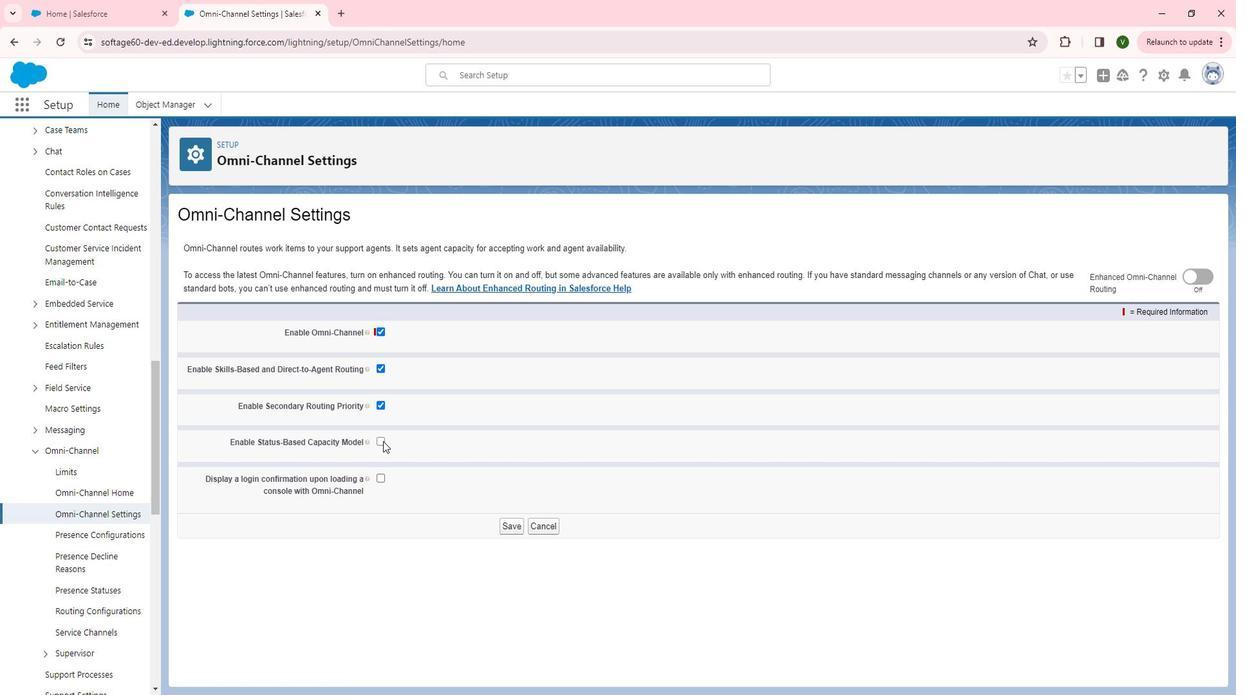
Action: Mouse moved to (398, 474)
Screenshot: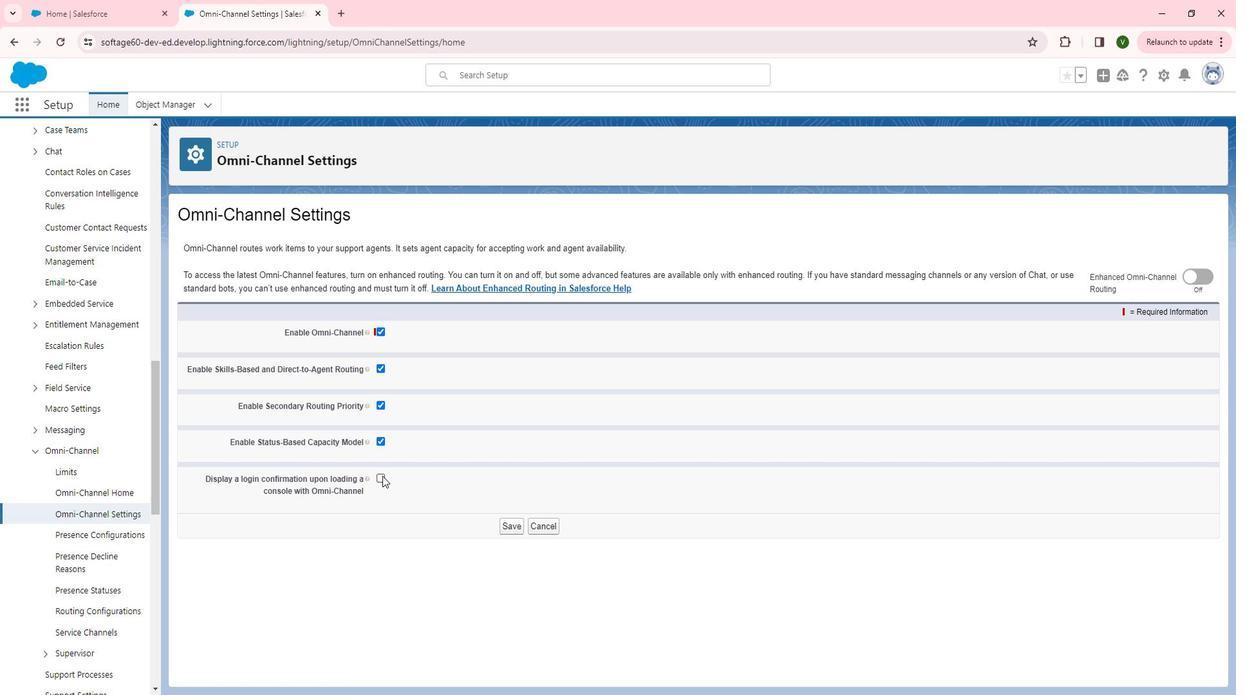 
Action: Mouse pressed left at (398, 474)
Screenshot: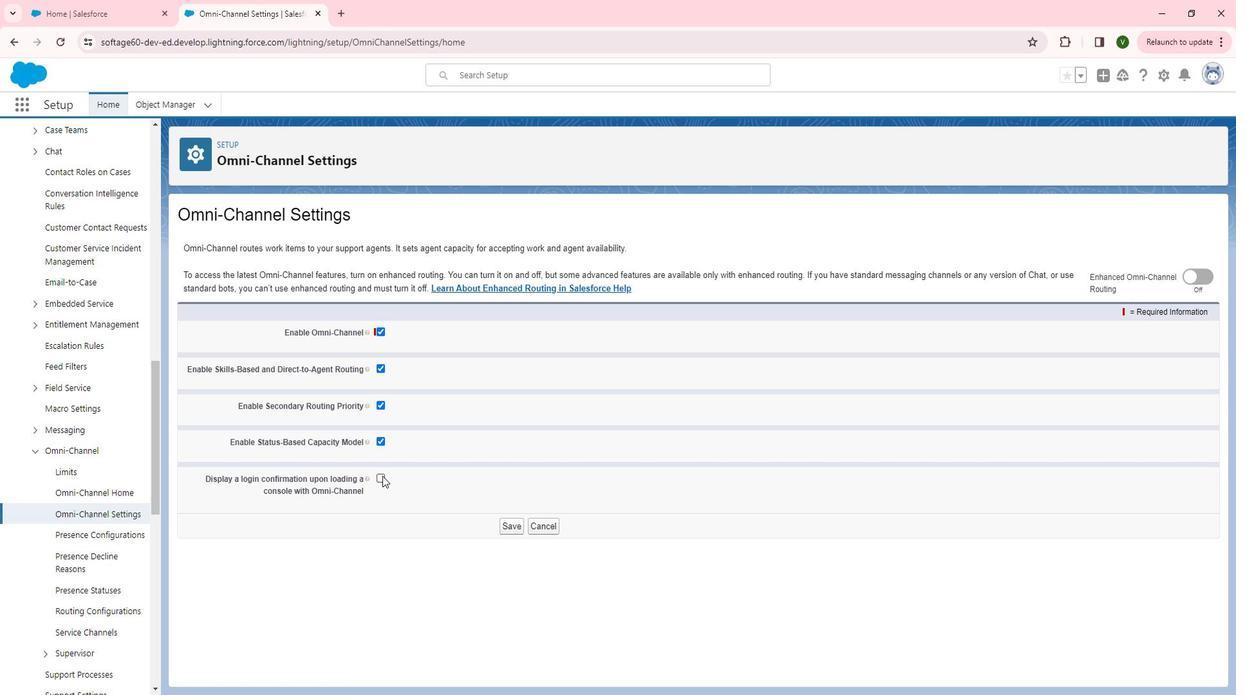 
Action: Mouse moved to (517, 517)
Screenshot: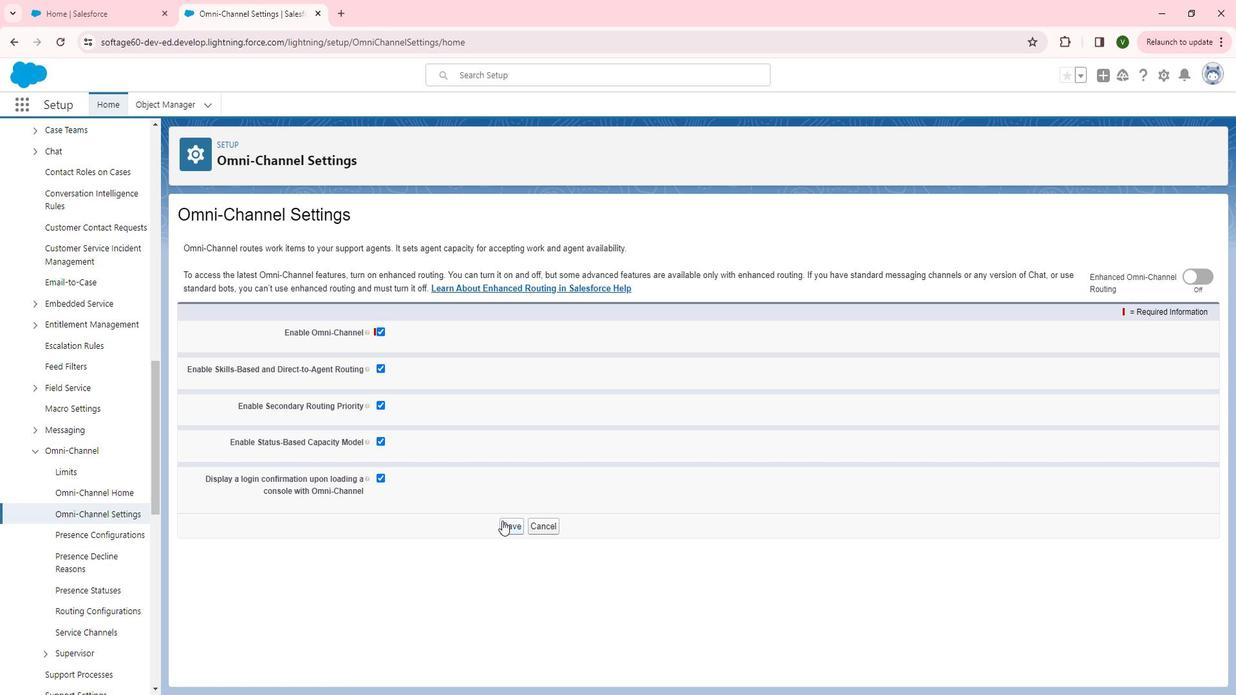 
Action: Mouse pressed left at (517, 517)
Screenshot: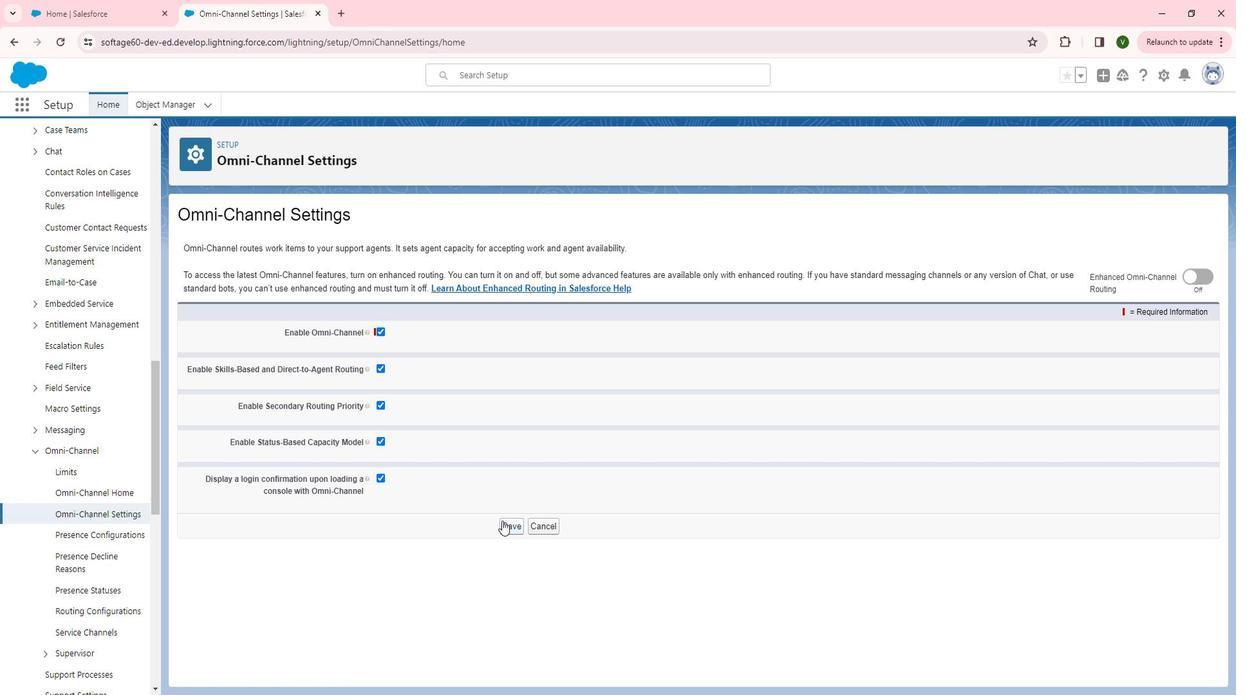 
Action: Mouse moved to (517, 519)
Screenshot: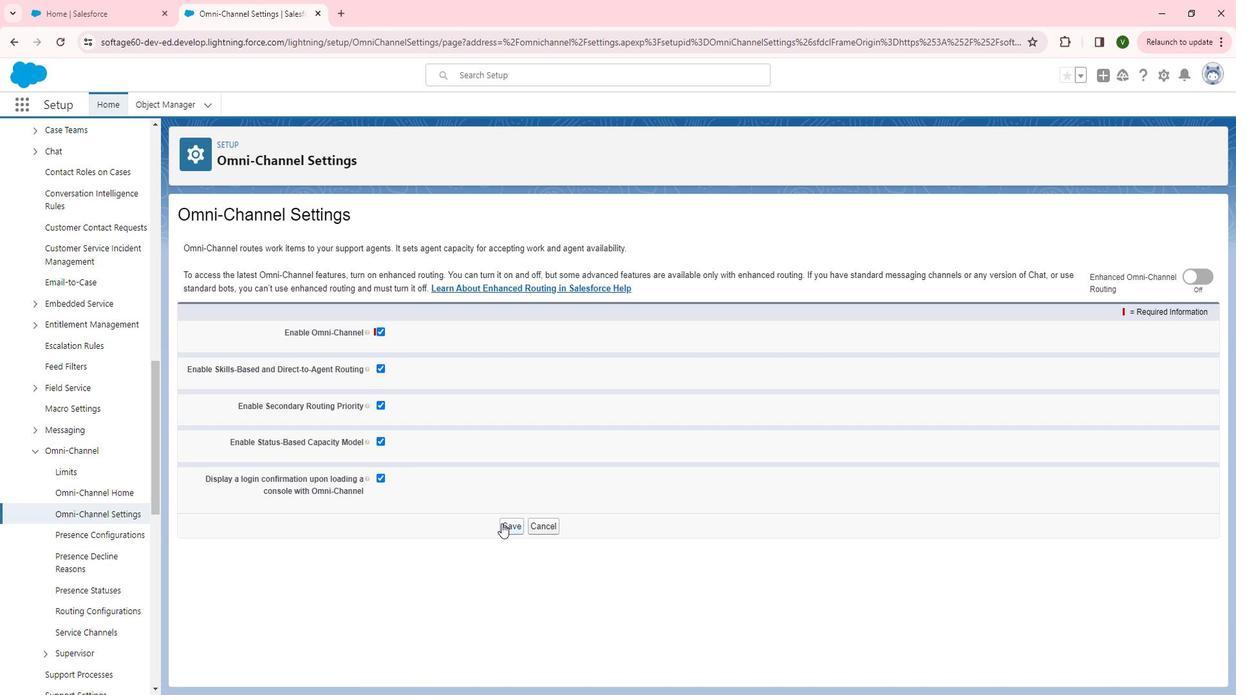 
